 Task: Assign in the project BrightTech the issue 'Develop a new tool for automated testing of mobile application memory consumption and optimization' to the sprint 'Code Crusaders'. Assign in the project BrightTech the issue 'Upgrade the website performance and speed mechanisms of a web application to improve website loading time and user experience' to the sprint 'Code Crusaders'. Assign in the project BrightTech the issue 'Create a new online platform for online photography courses with advanced photography tools and community features' to the sprint 'Code Crusaders'. Assign in the project BrightTech the issue 'Implement a new cloud-based supply chain management system for a company with advanced supply chain planning and optimization features' to the sprint 'Code Crusaders'
Action: Mouse moved to (236, 65)
Screenshot: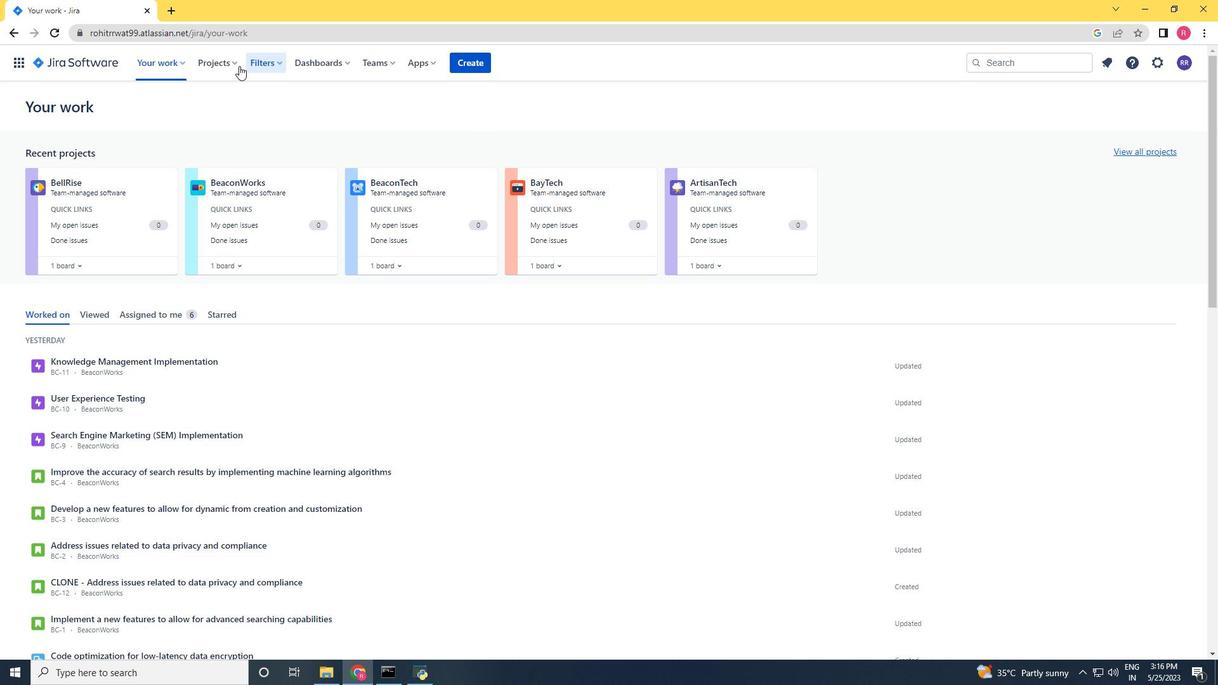 
Action: Mouse pressed left at (236, 65)
Screenshot: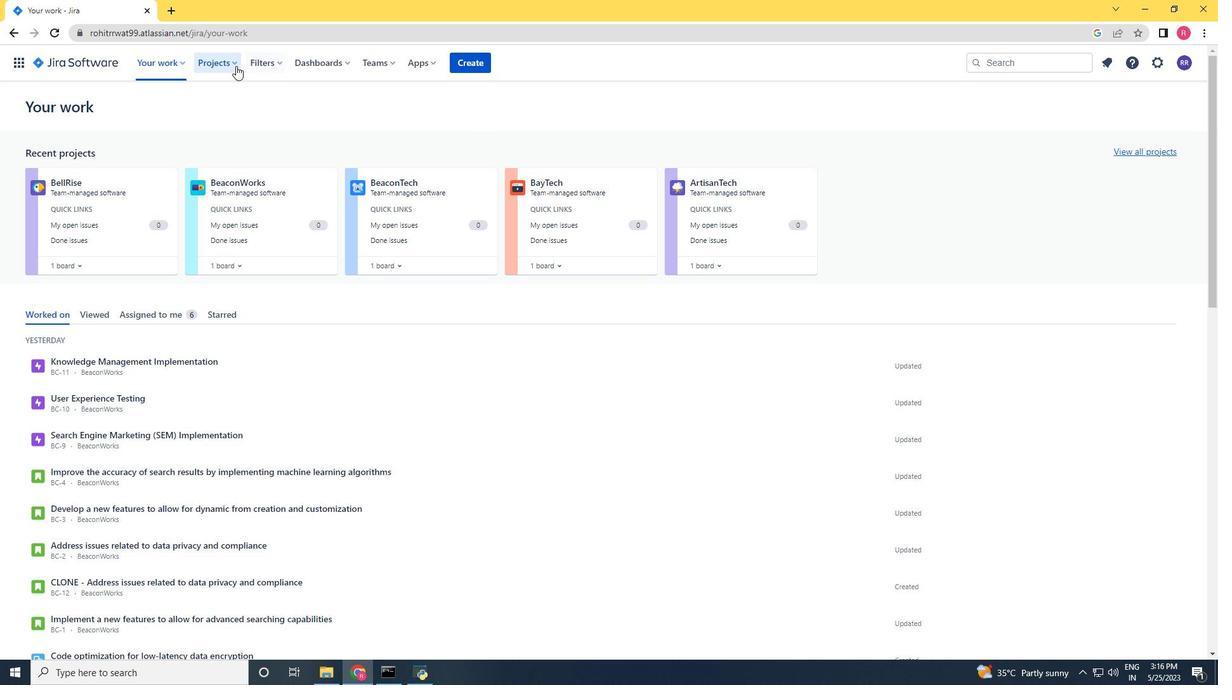 
Action: Mouse moved to (243, 110)
Screenshot: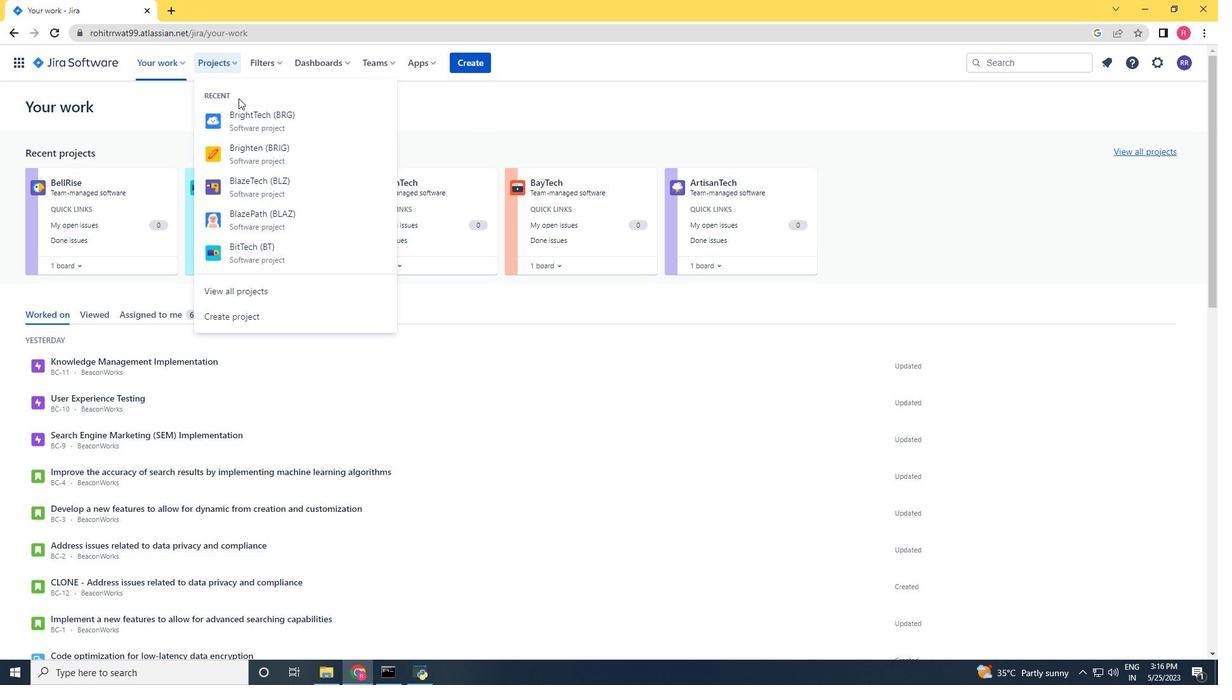 
Action: Mouse pressed left at (243, 110)
Screenshot: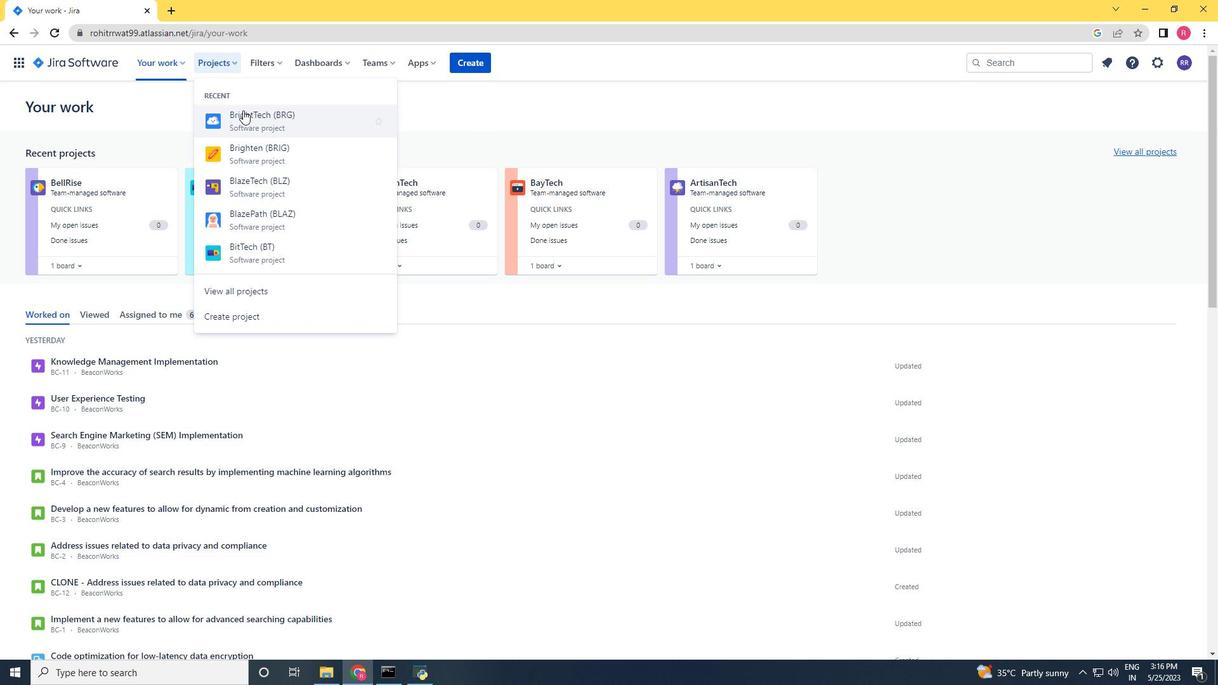 
Action: Mouse moved to (76, 193)
Screenshot: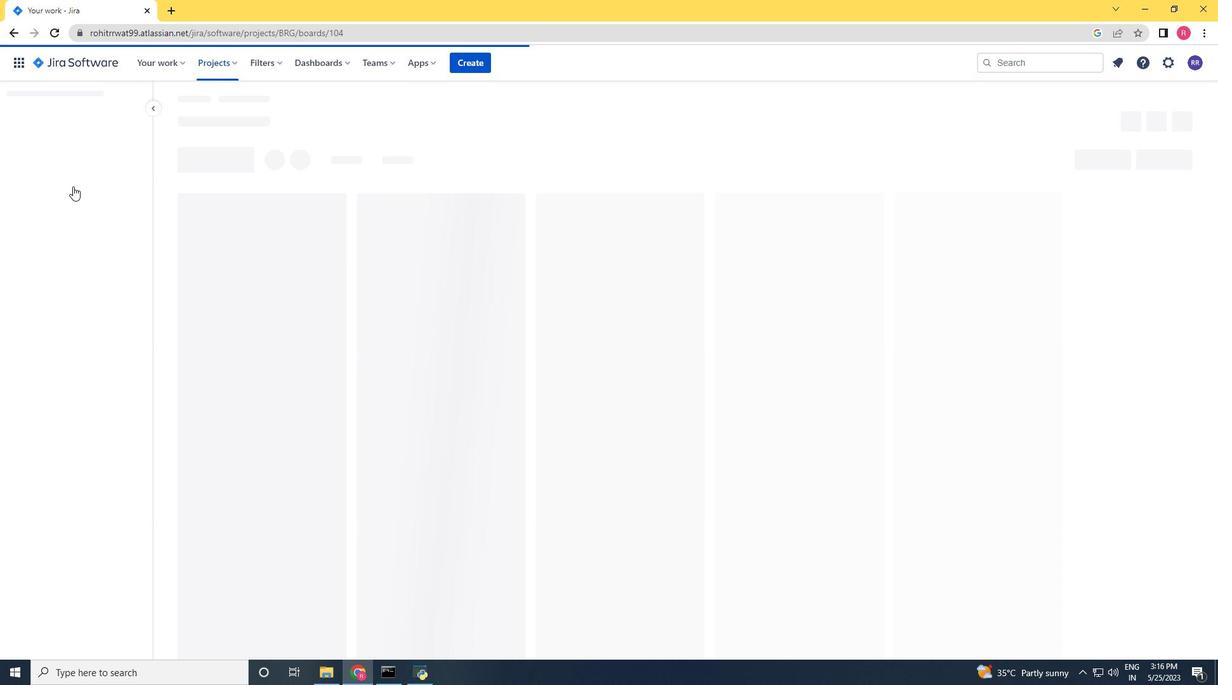
Action: Mouse pressed left at (76, 193)
Screenshot: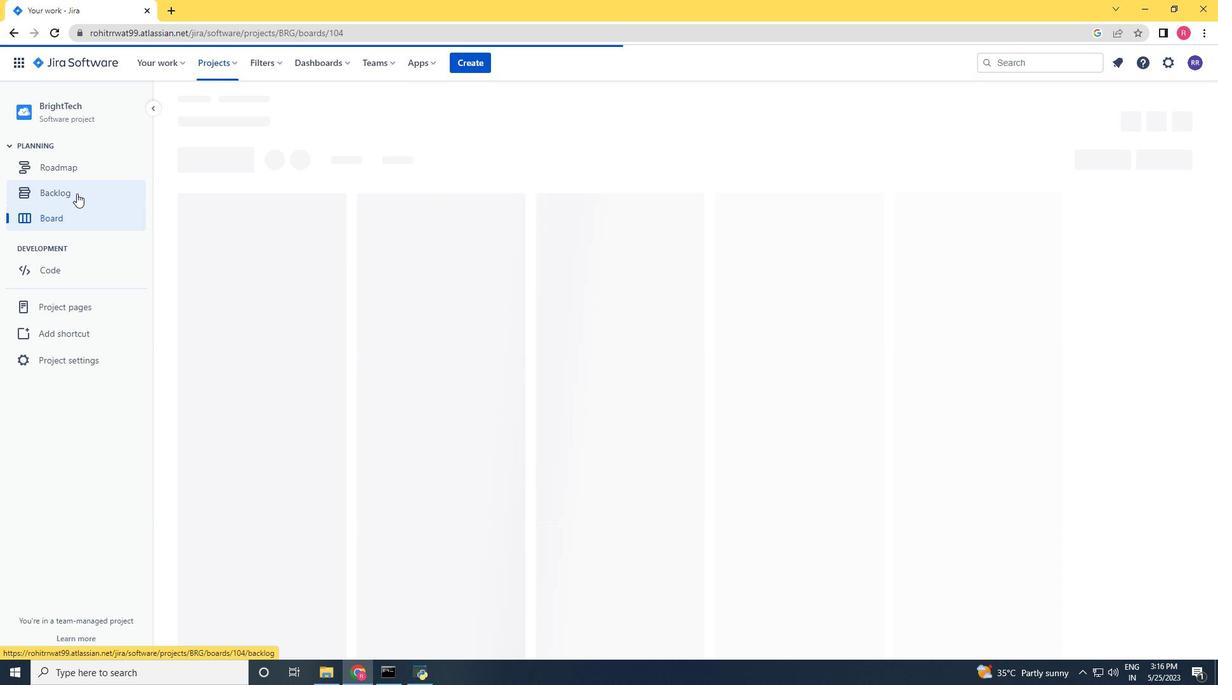 
Action: Mouse moved to (1155, 335)
Screenshot: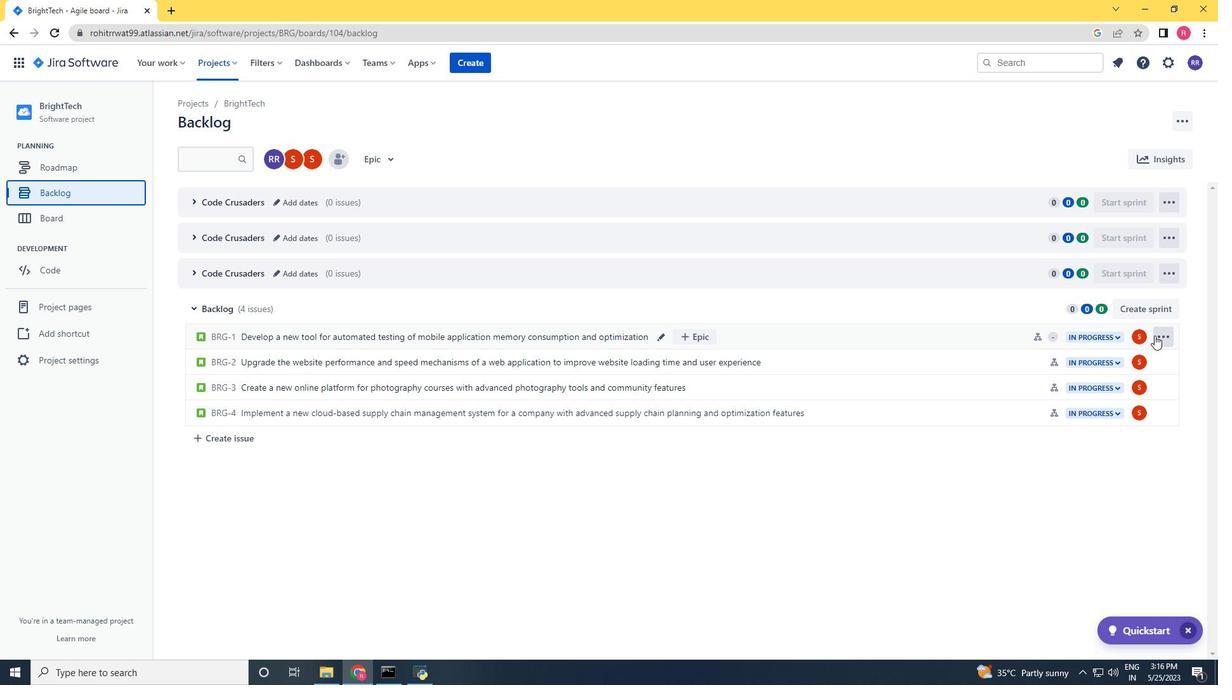 
Action: Mouse pressed left at (1155, 335)
Screenshot: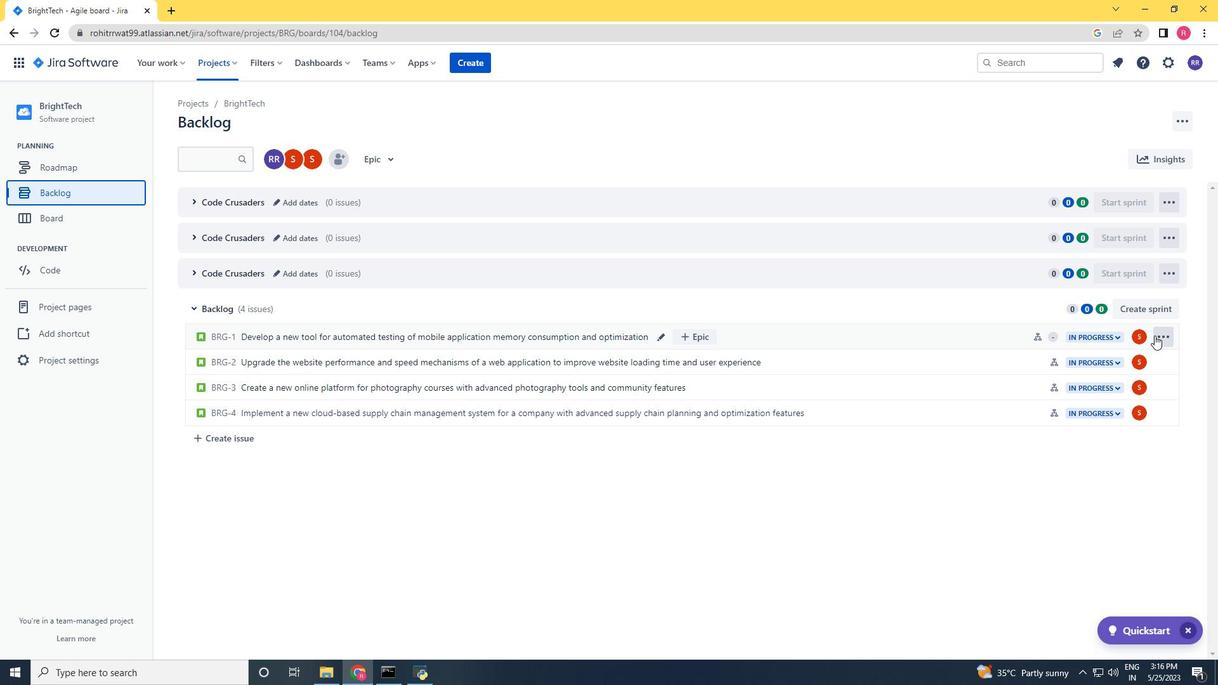 
Action: Mouse moved to (1132, 476)
Screenshot: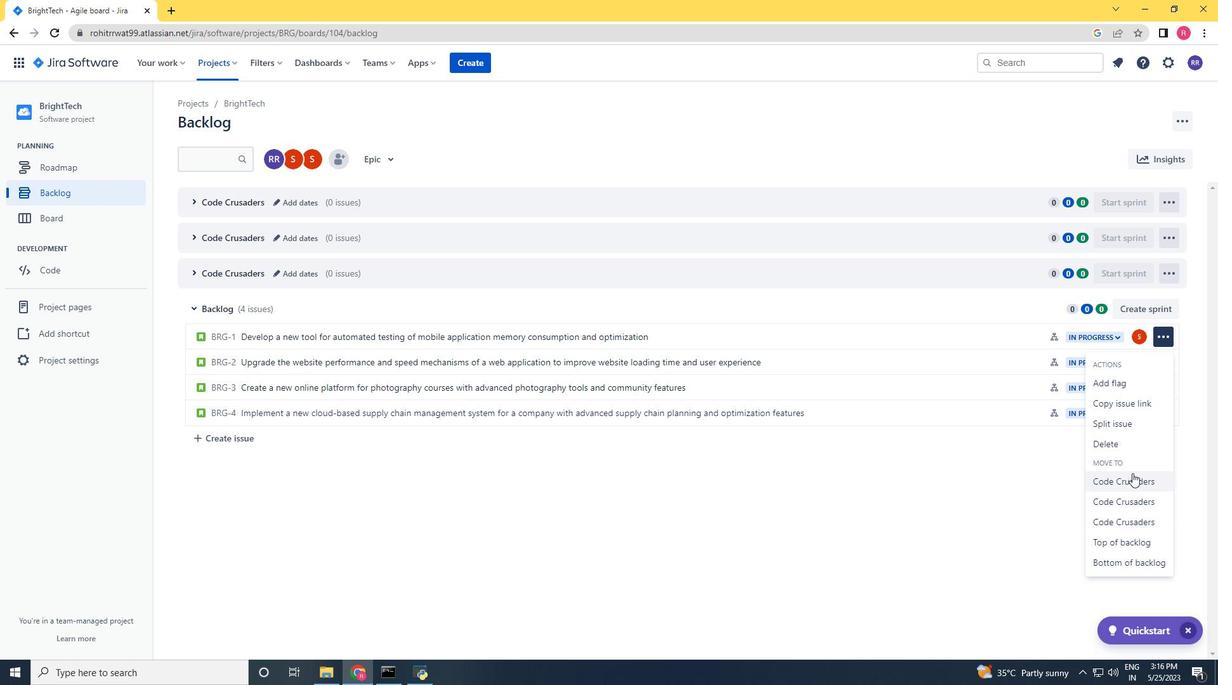 
Action: Mouse pressed left at (1132, 476)
Screenshot: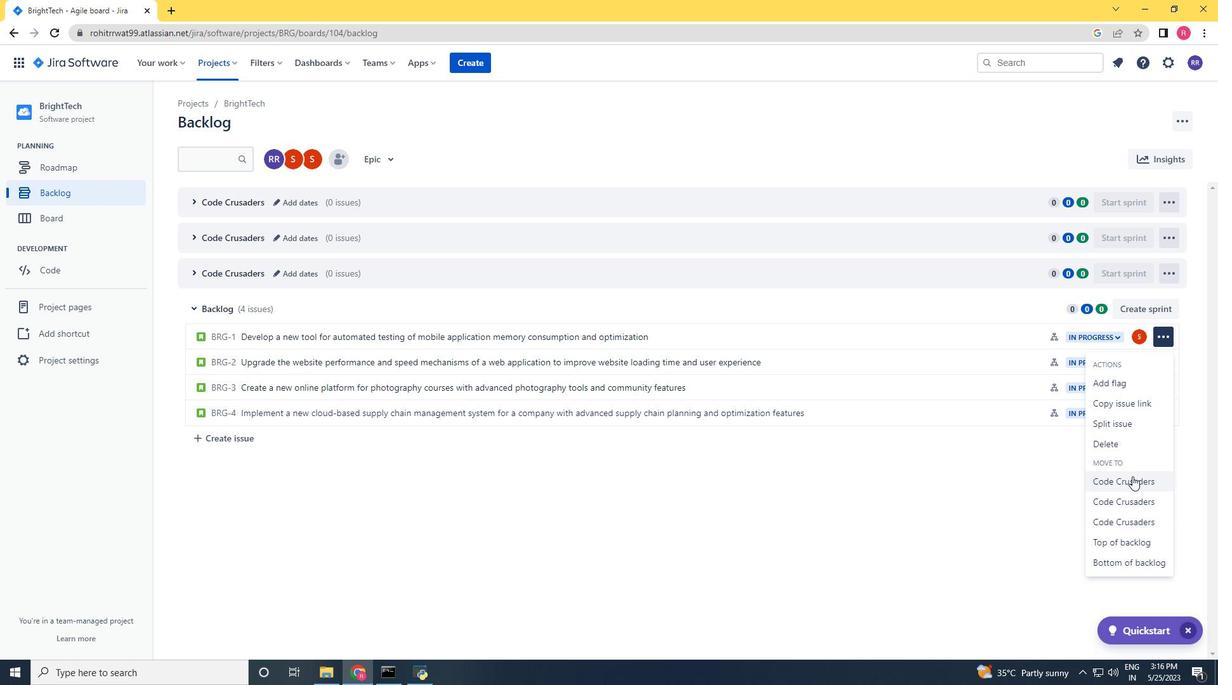 
Action: Mouse moved to (1160, 332)
Screenshot: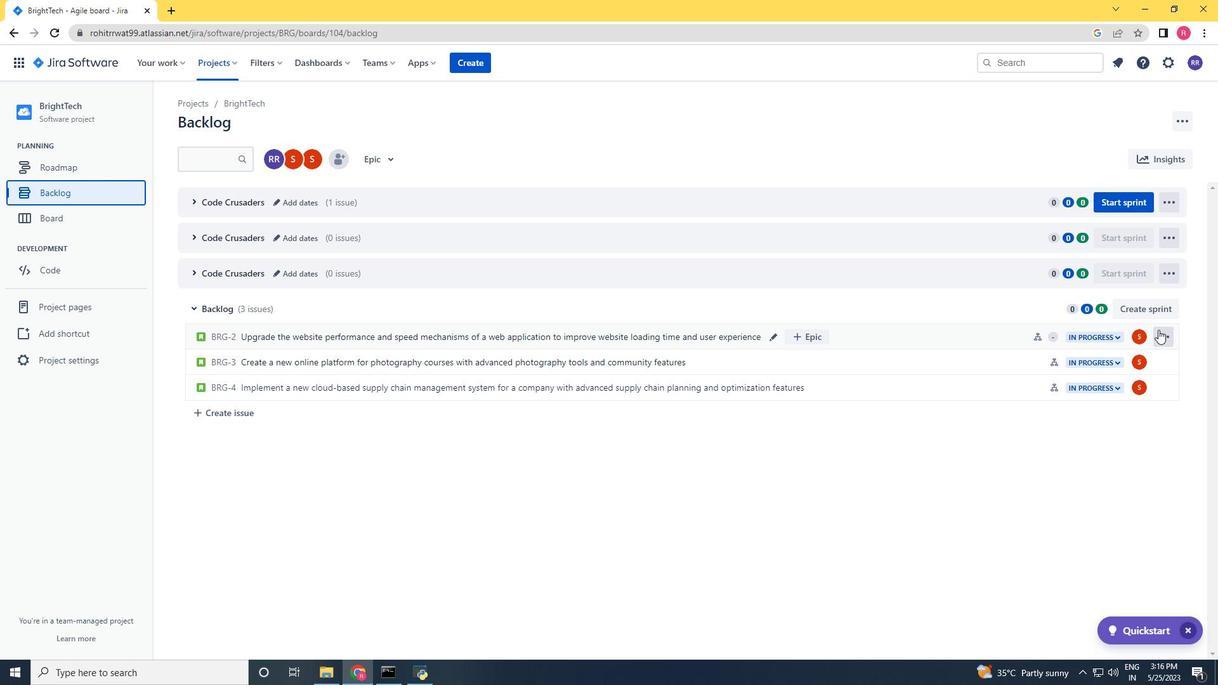
Action: Mouse pressed left at (1160, 332)
Screenshot: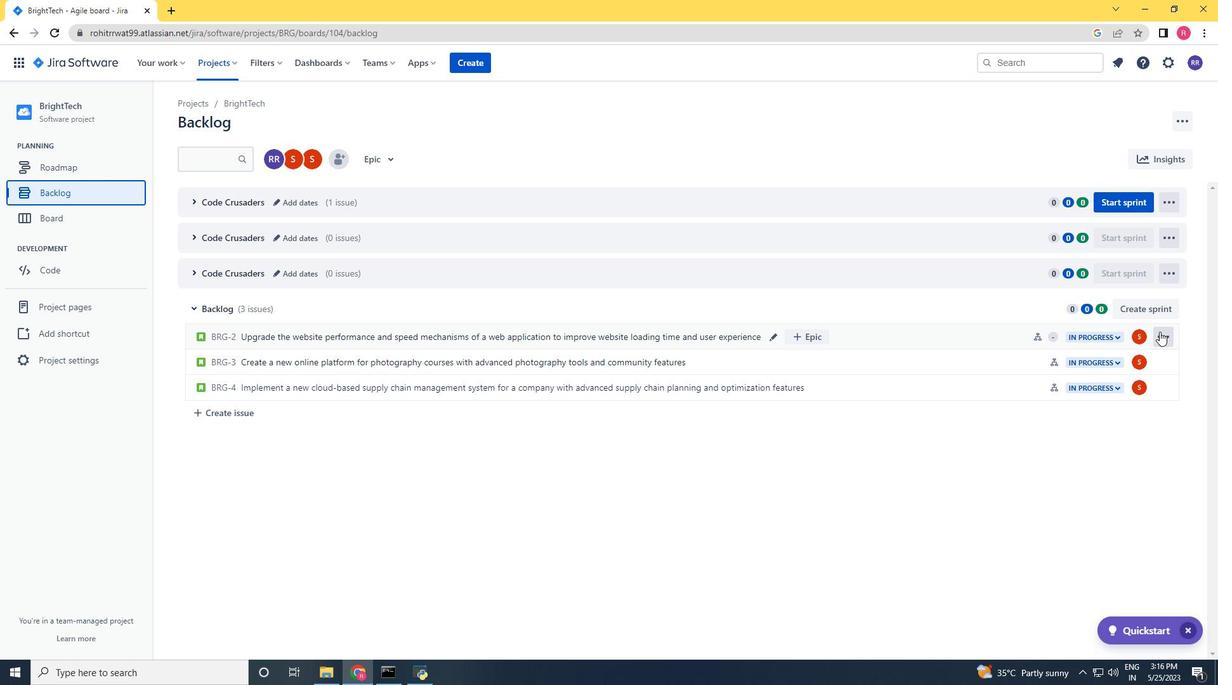 
Action: Mouse moved to (189, 201)
Screenshot: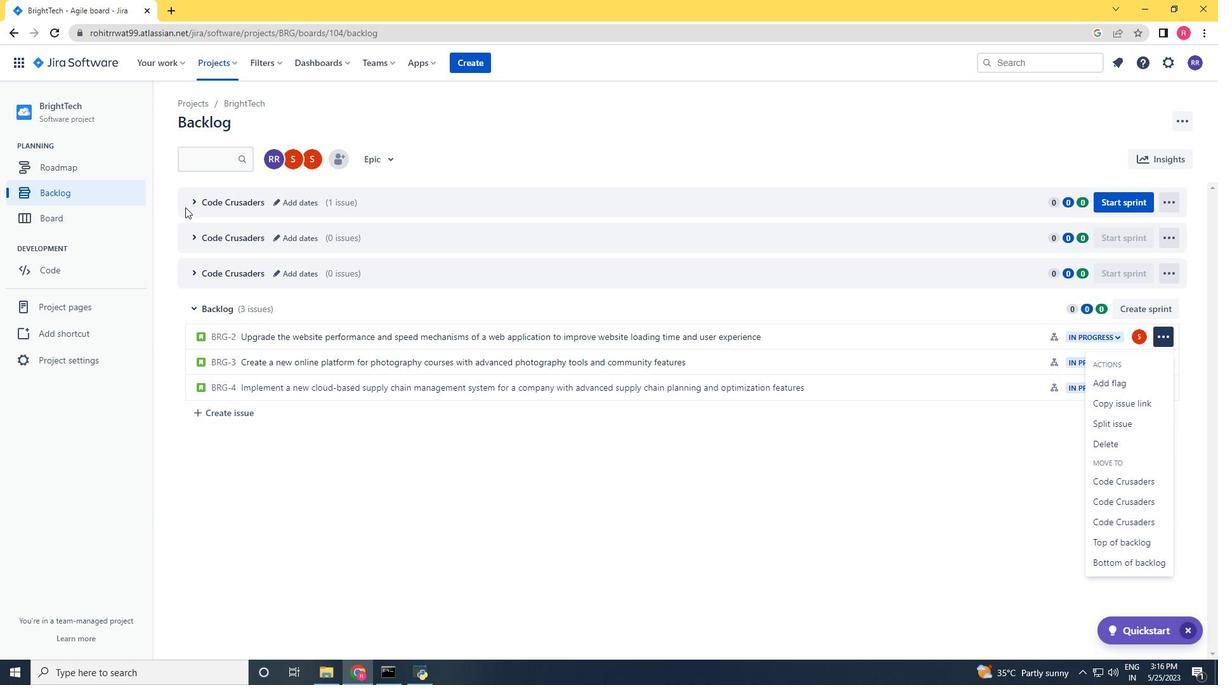 
Action: Mouse pressed left at (189, 201)
Screenshot: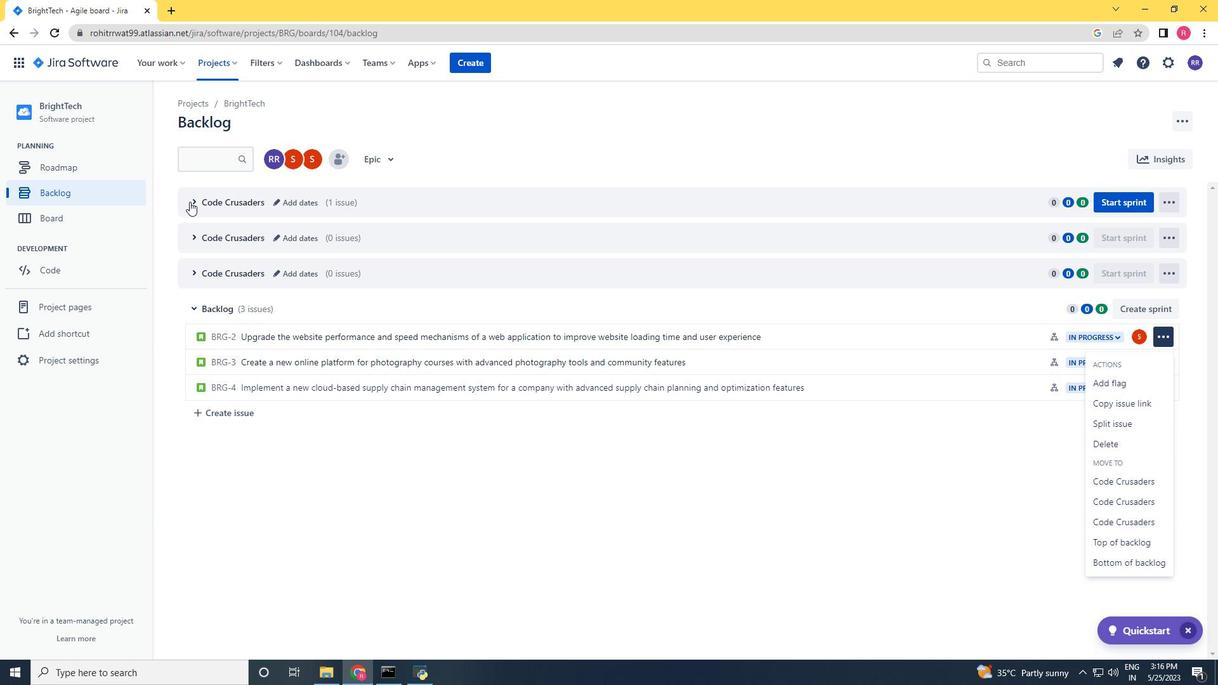 
Action: Mouse moved to (1159, 422)
Screenshot: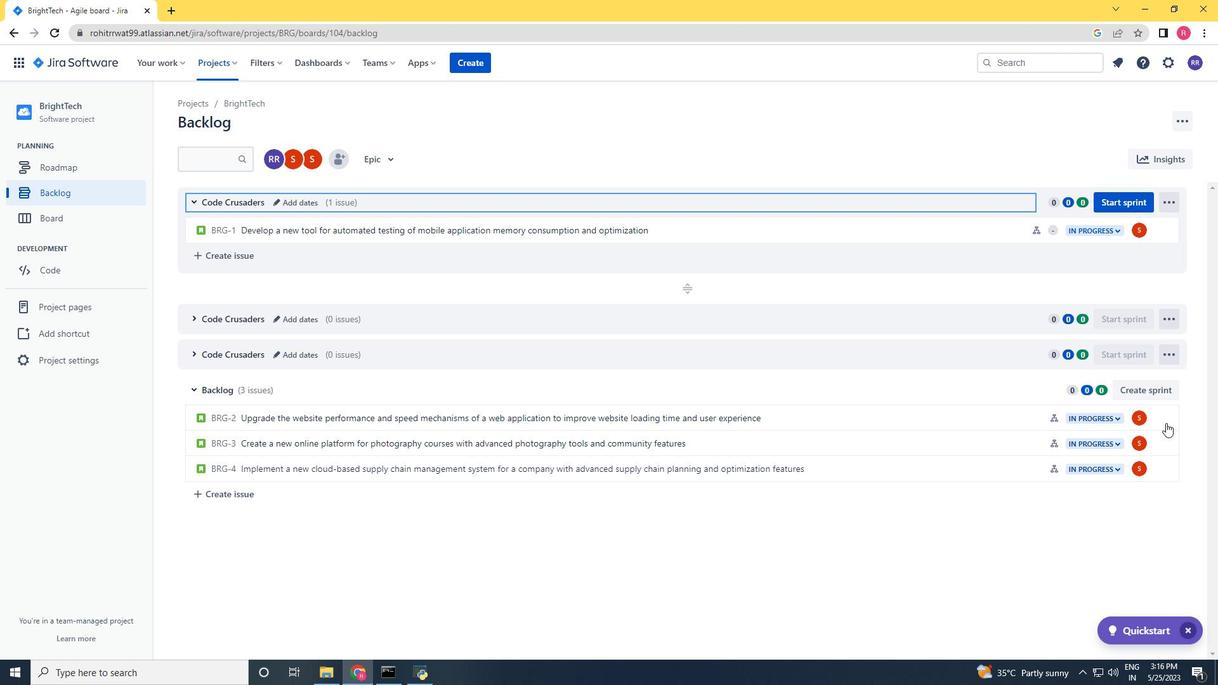 
Action: Mouse pressed left at (1159, 422)
Screenshot: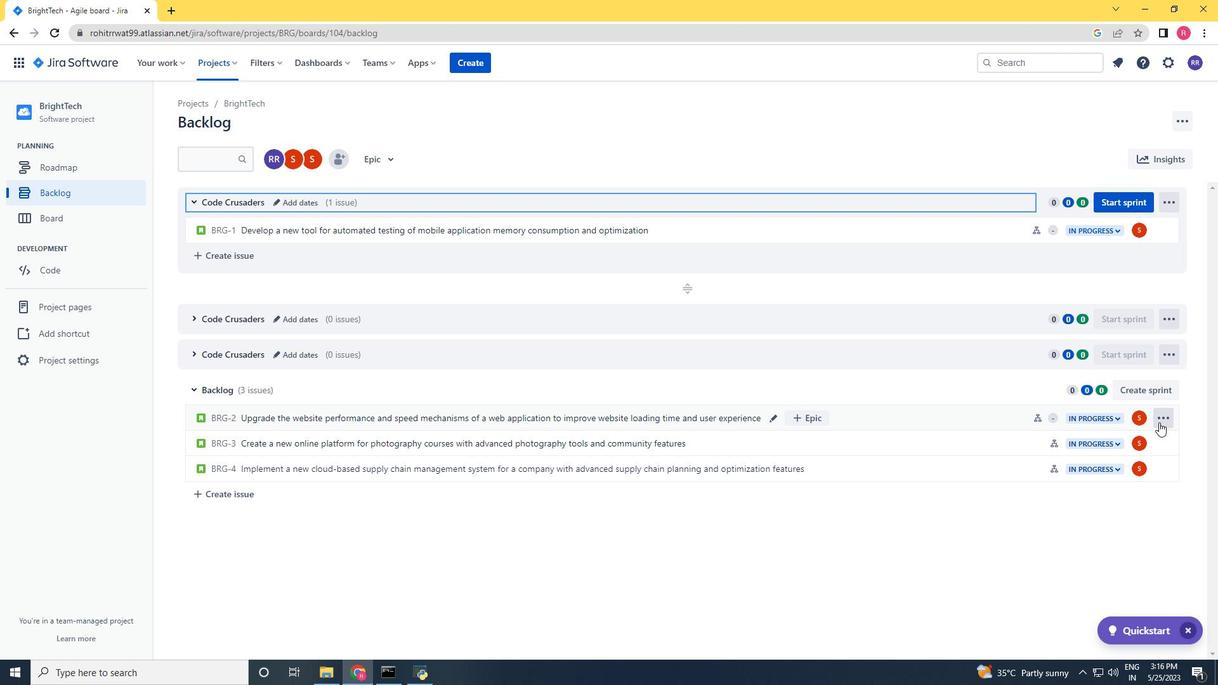 
Action: Mouse moved to (1134, 328)
Screenshot: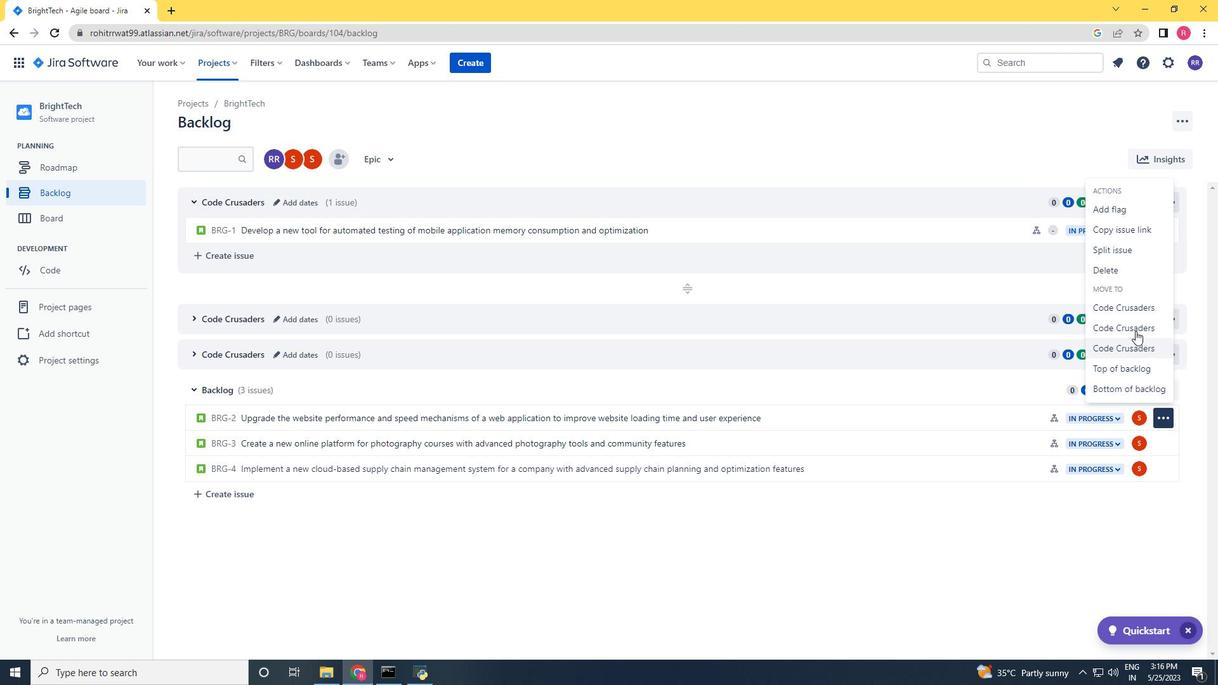 
Action: Mouse pressed left at (1134, 328)
Screenshot: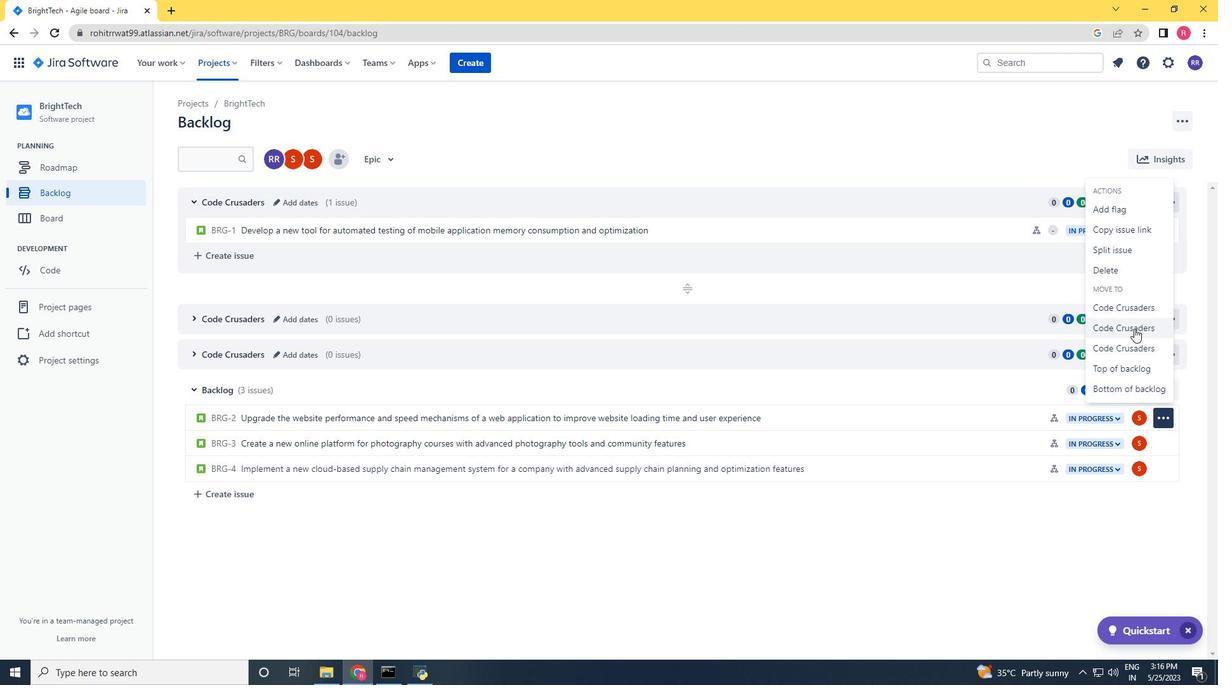 
Action: Mouse moved to (190, 316)
Screenshot: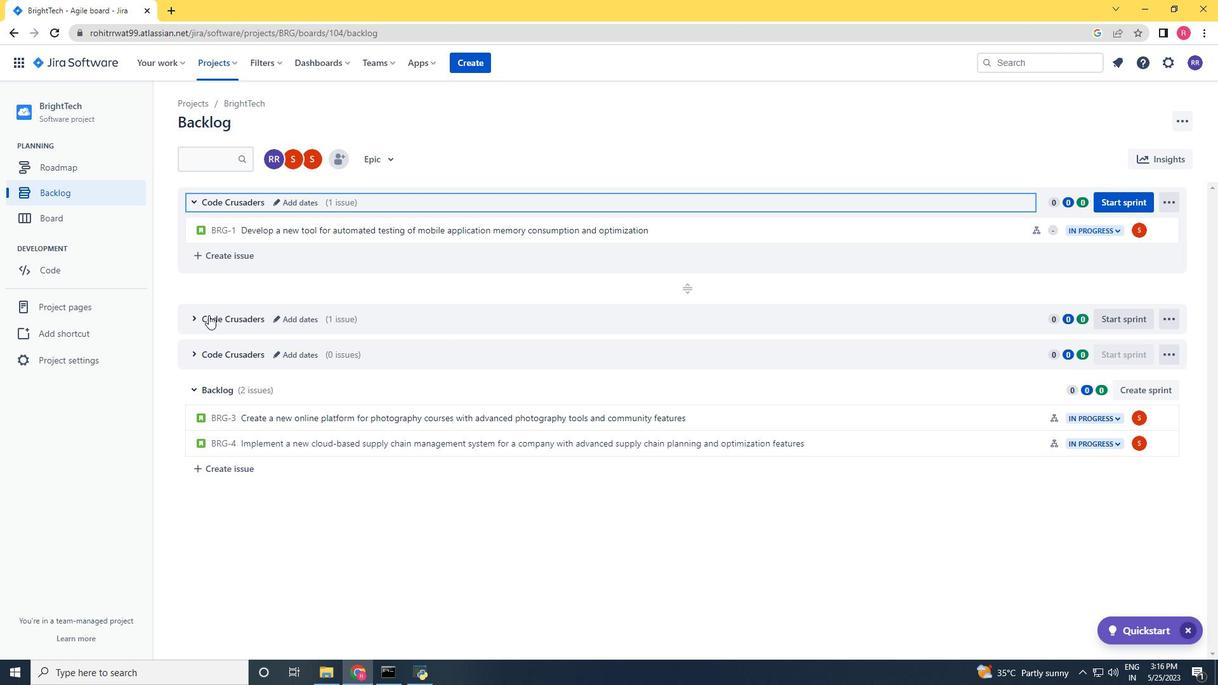 
Action: Mouse pressed left at (190, 316)
Screenshot: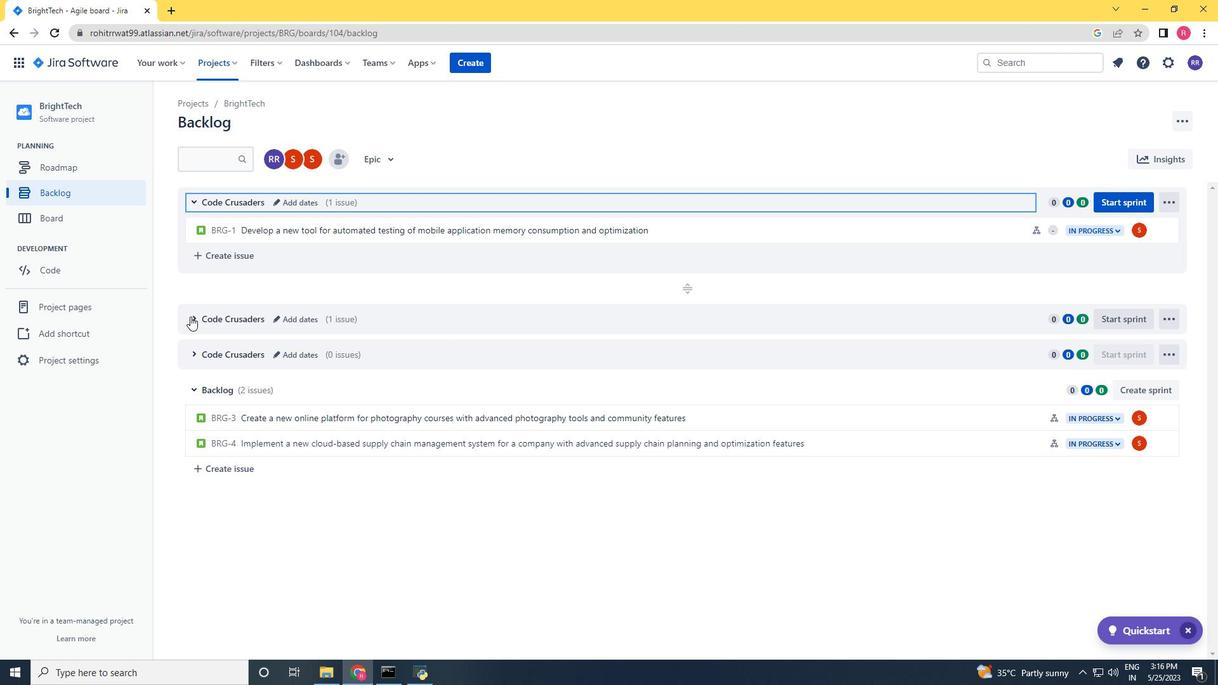 
Action: Mouse moved to (1157, 505)
Screenshot: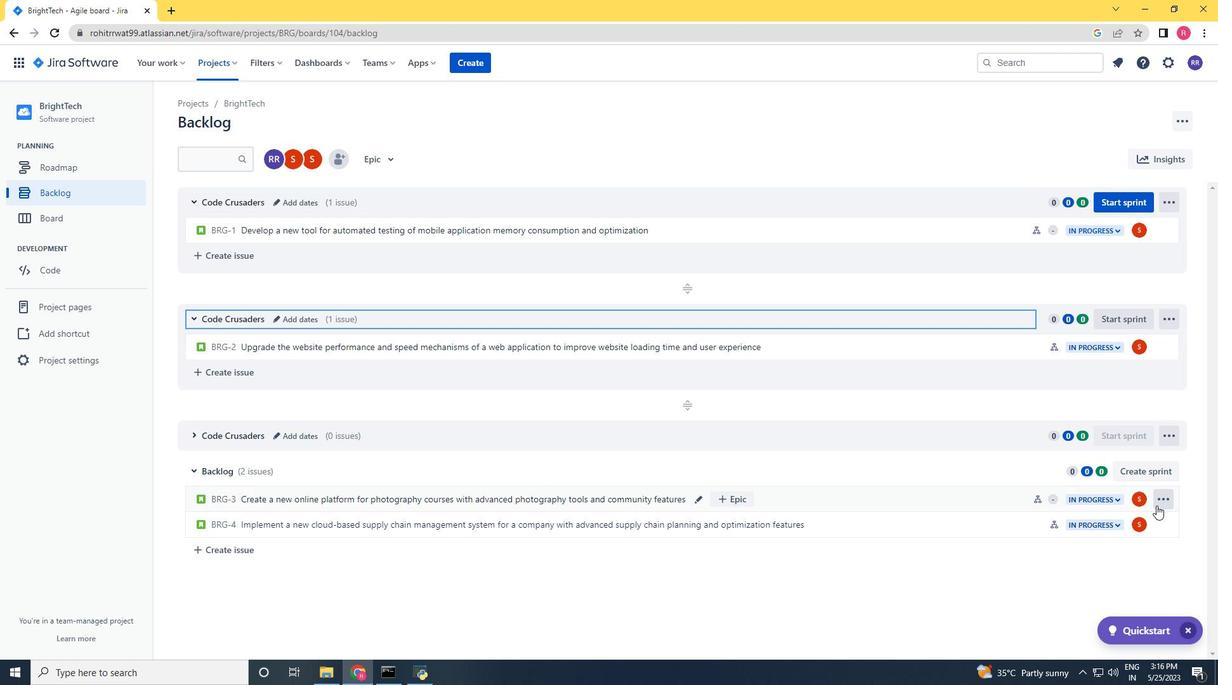 
Action: Mouse pressed left at (1157, 505)
Screenshot: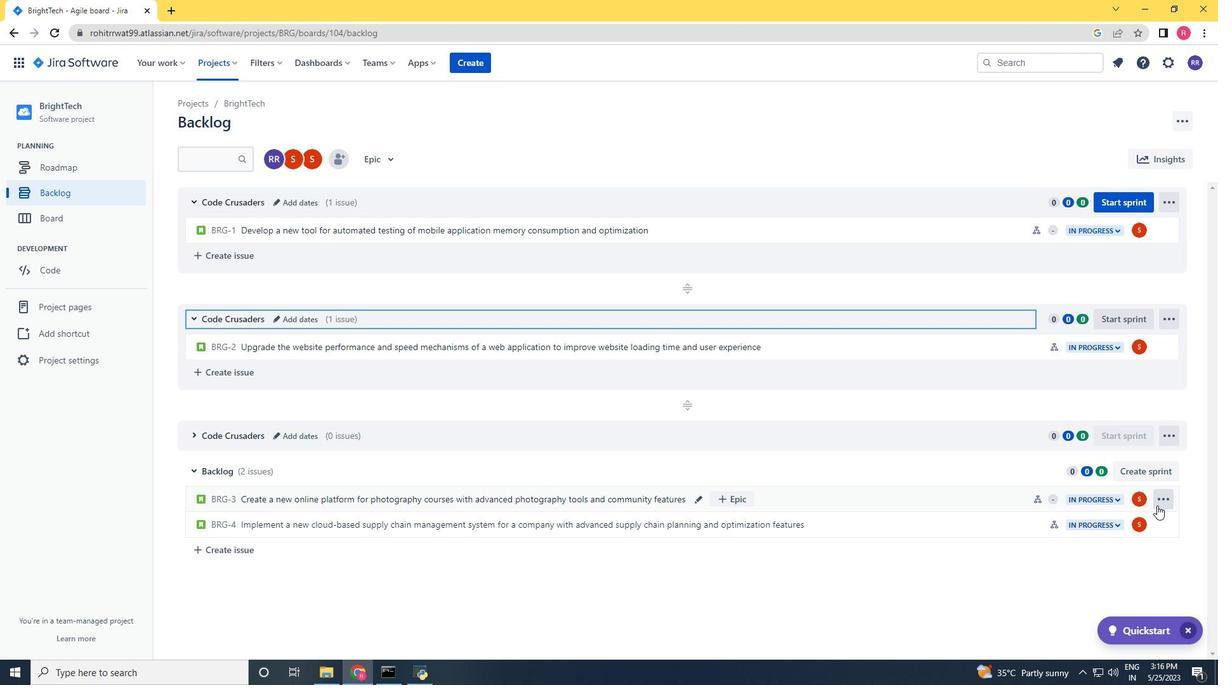 
Action: Mouse moved to (1145, 428)
Screenshot: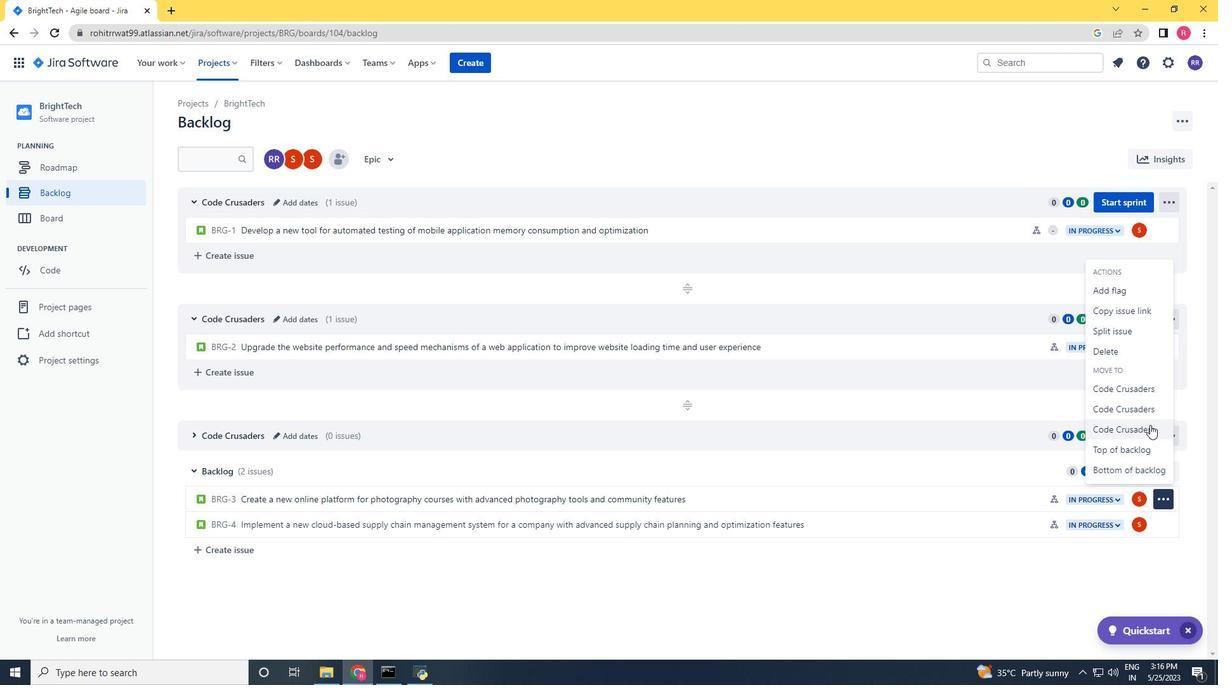 
Action: Mouse pressed left at (1145, 428)
Screenshot: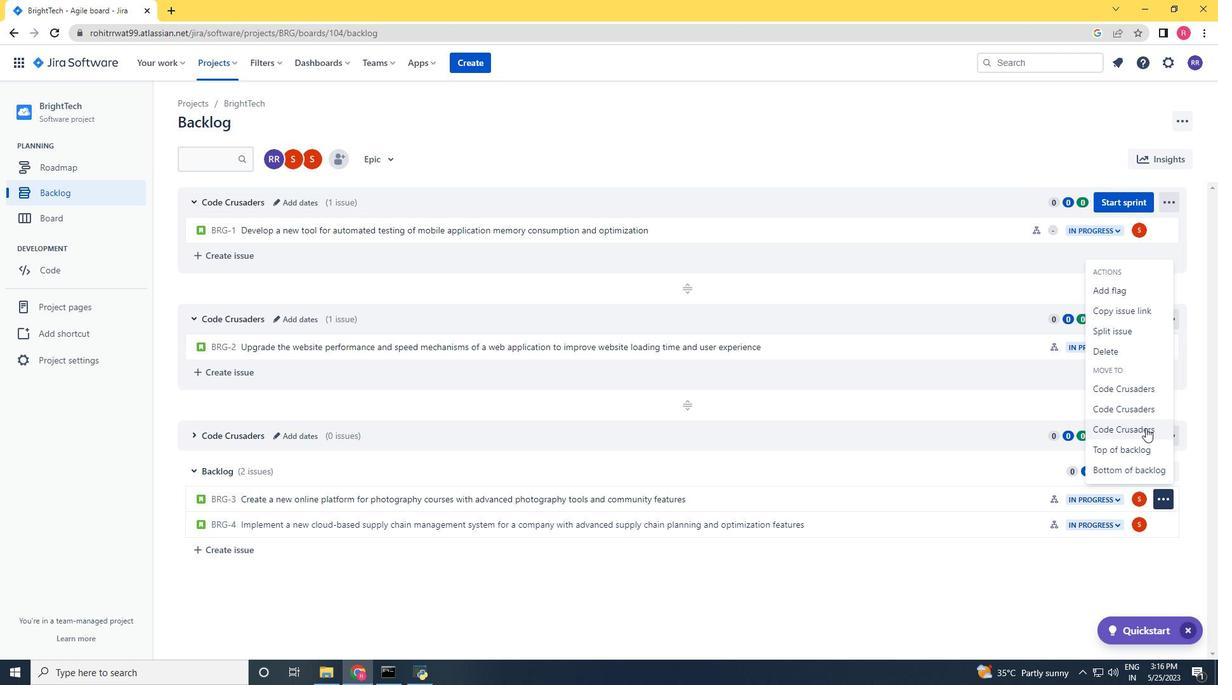 
Action: Mouse moved to (194, 433)
Screenshot: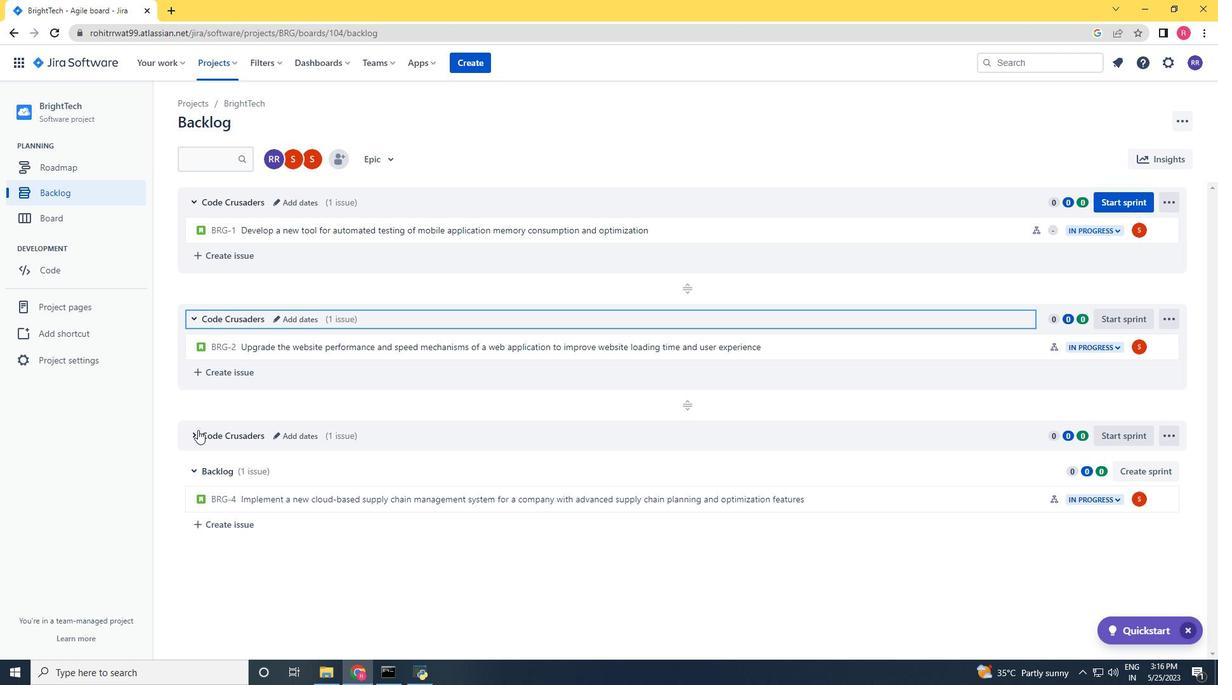 
Action: Mouse pressed left at (194, 433)
Screenshot: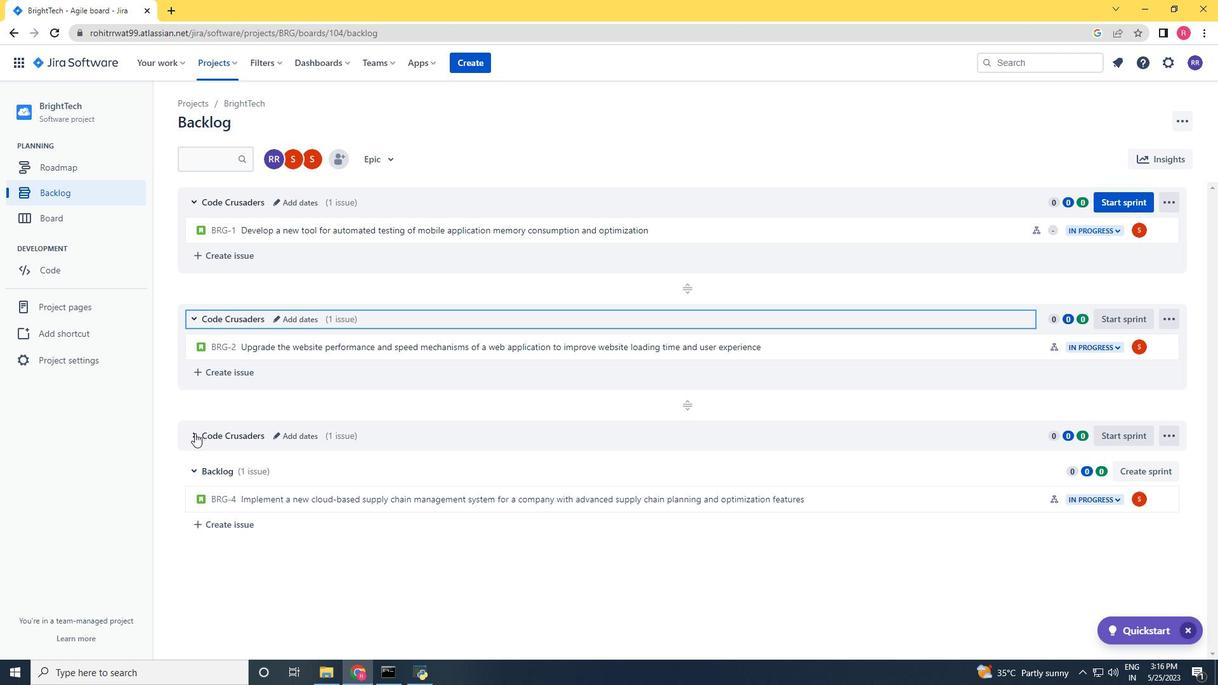
Action: Mouse moved to (530, 447)
Screenshot: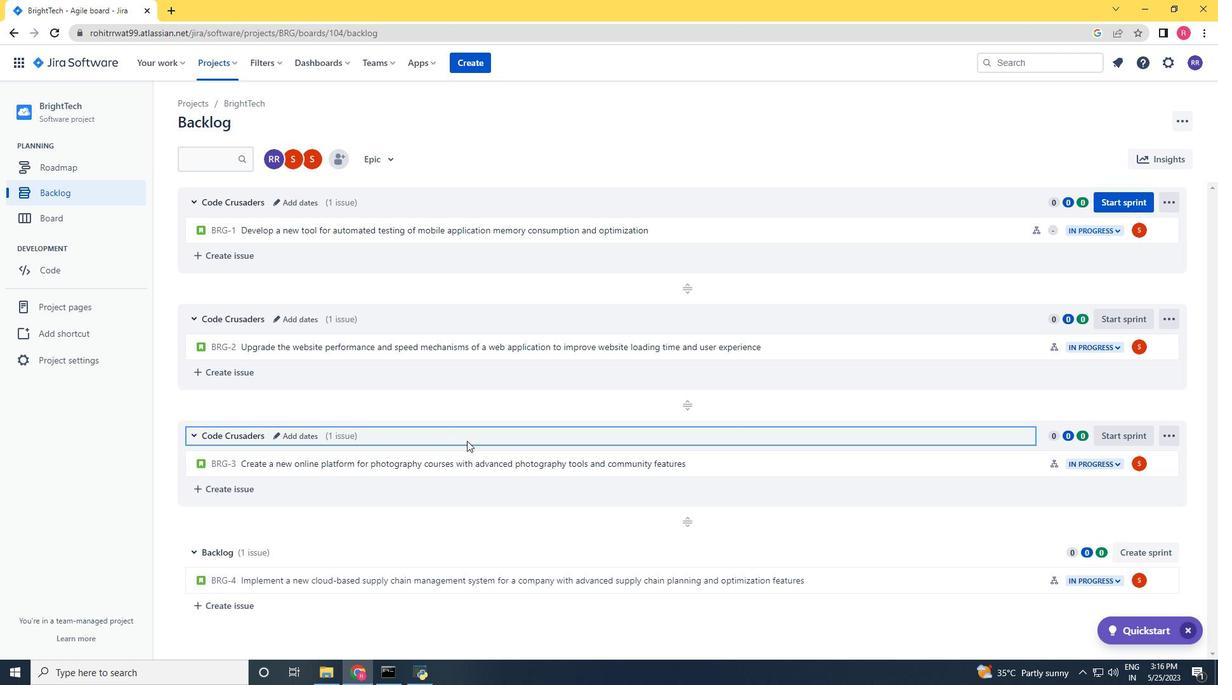 
Action: Mouse scrolled (530, 447) with delta (0, 0)
Screenshot: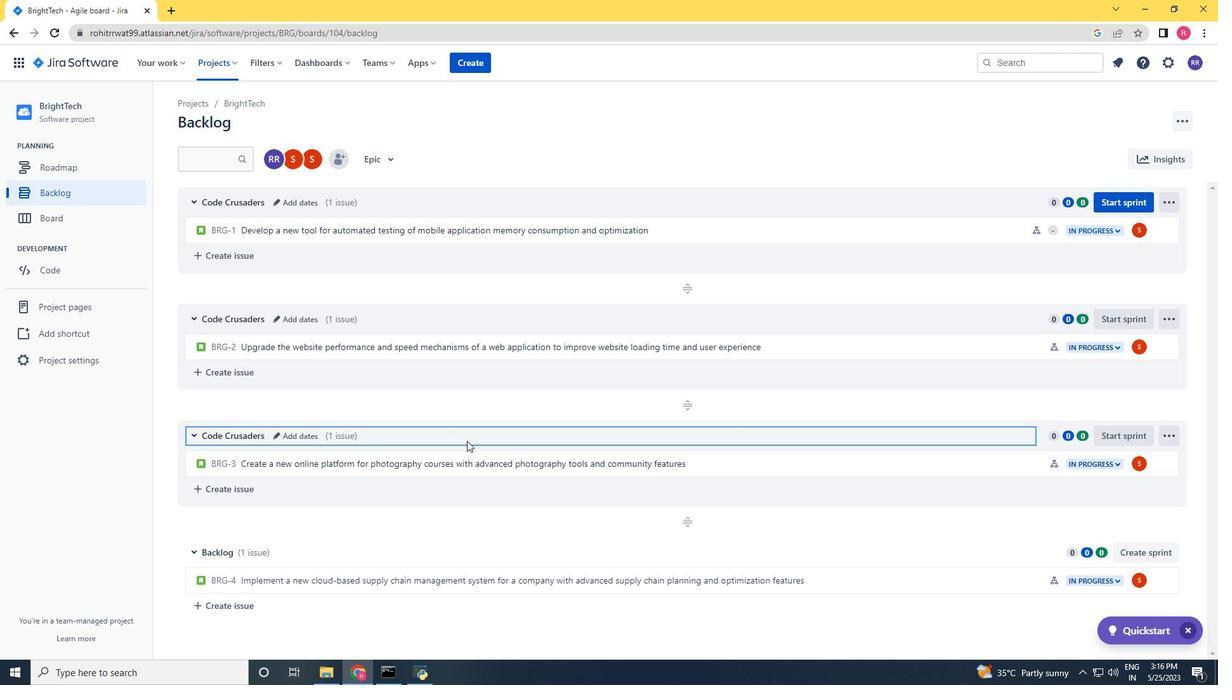 
Action: Mouse moved to (538, 451)
Screenshot: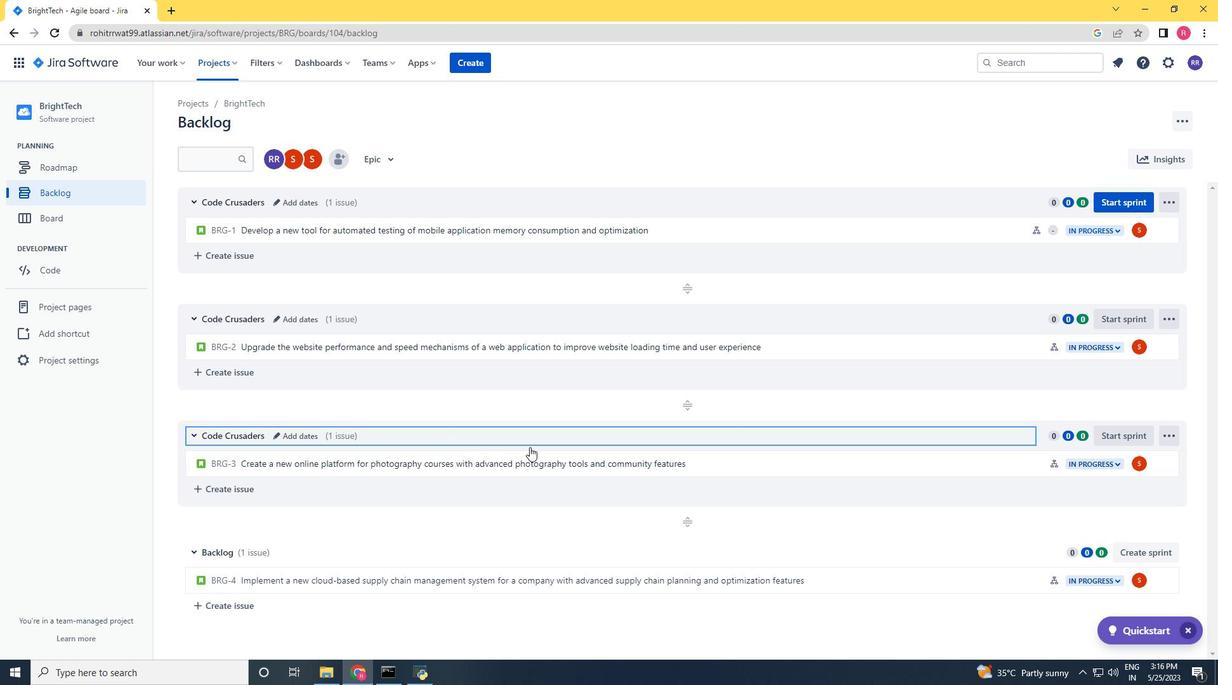 
Action: Mouse scrolled (538, 450) with delta (0, 0)
Screenshot: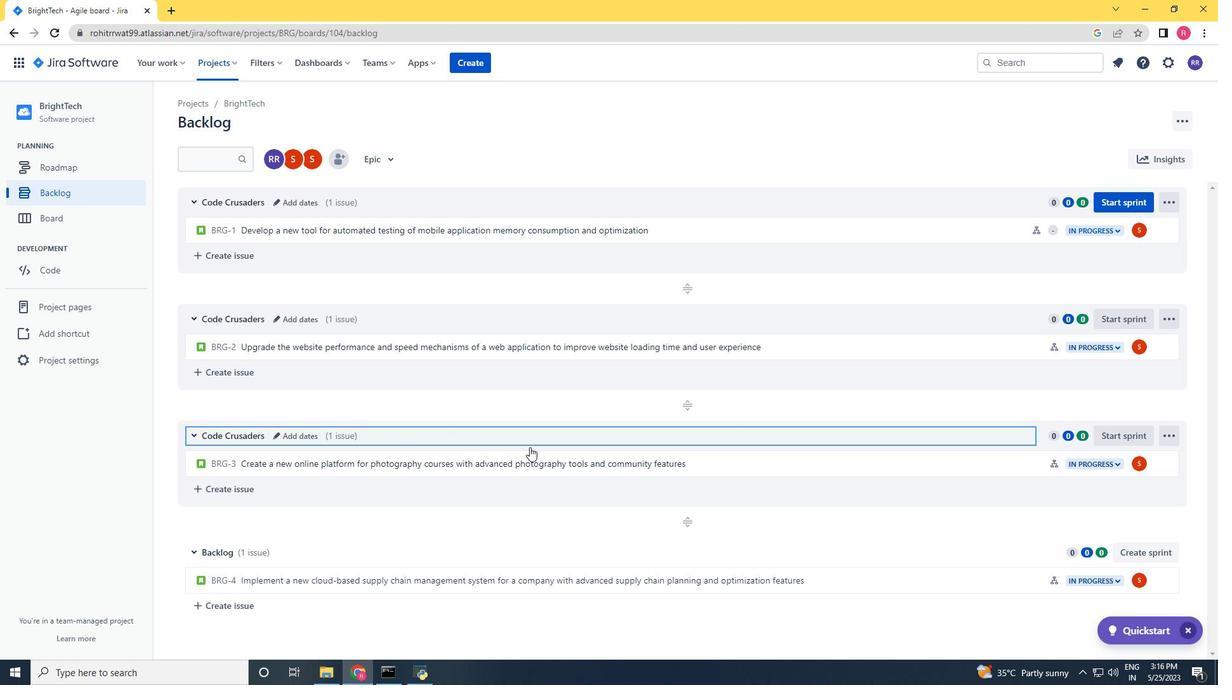 
Action: Mouse moved to (547, 454)
Screenshot: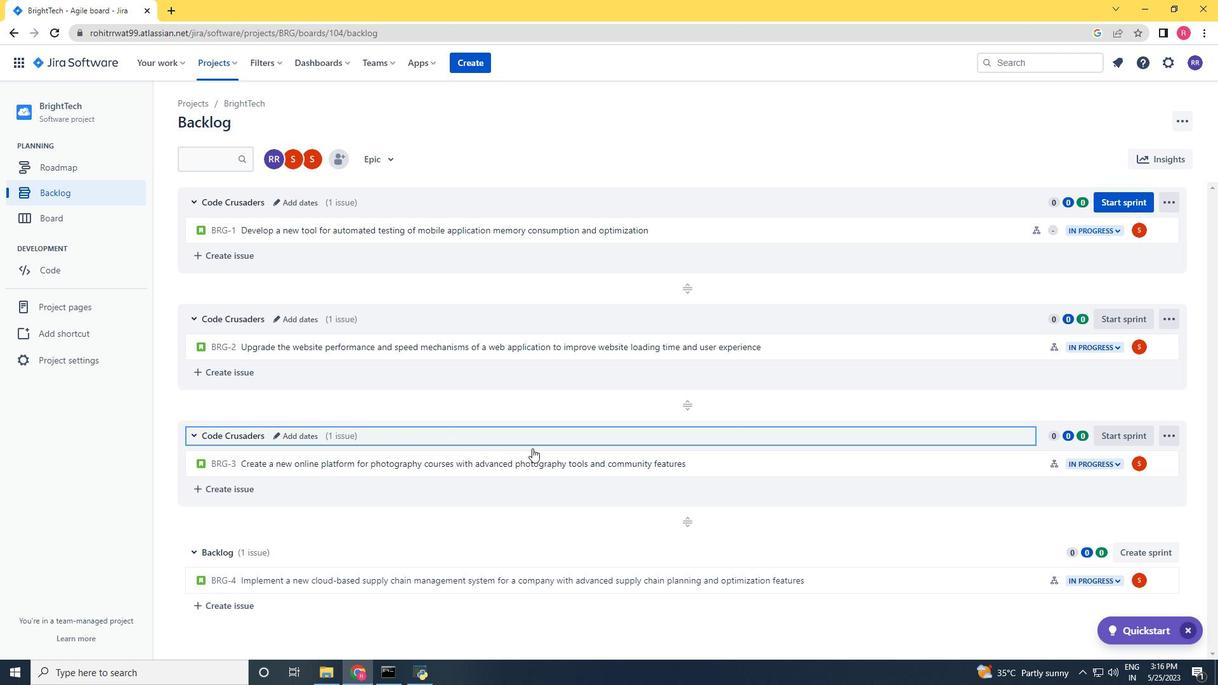 
Action: Mouse scrolled (547, 453) with delta (0, 0)
Screenshot: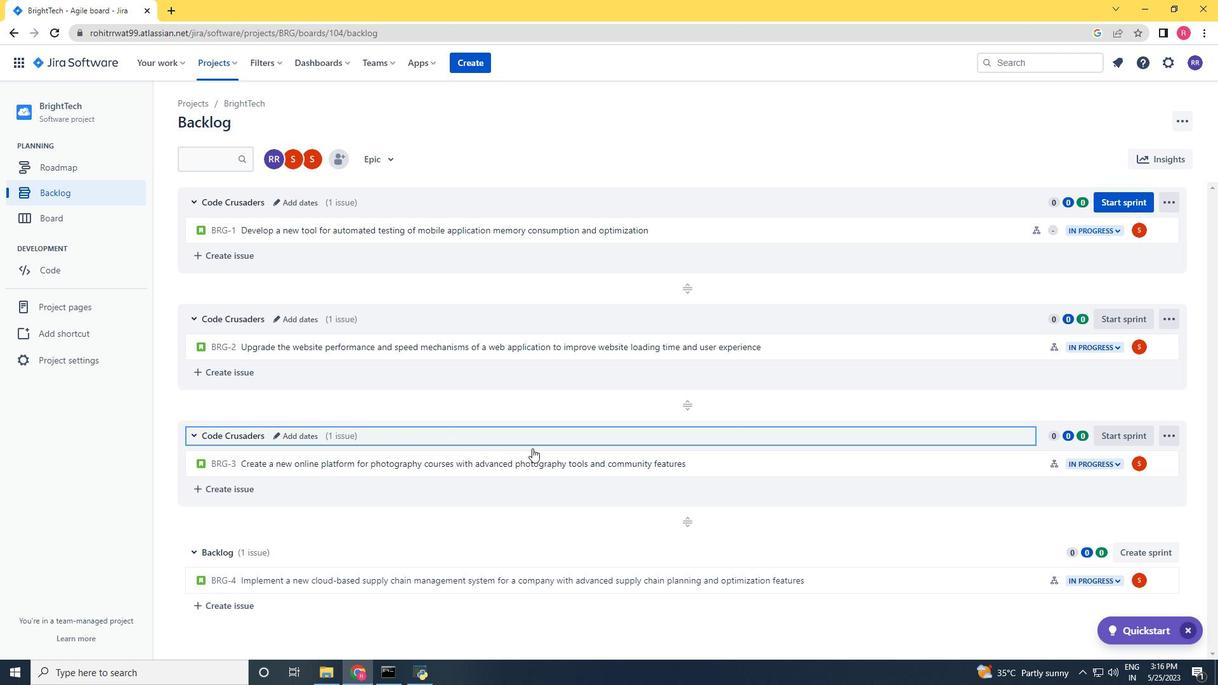 
Action: Mouse moved to (565, 461)
Screenshot: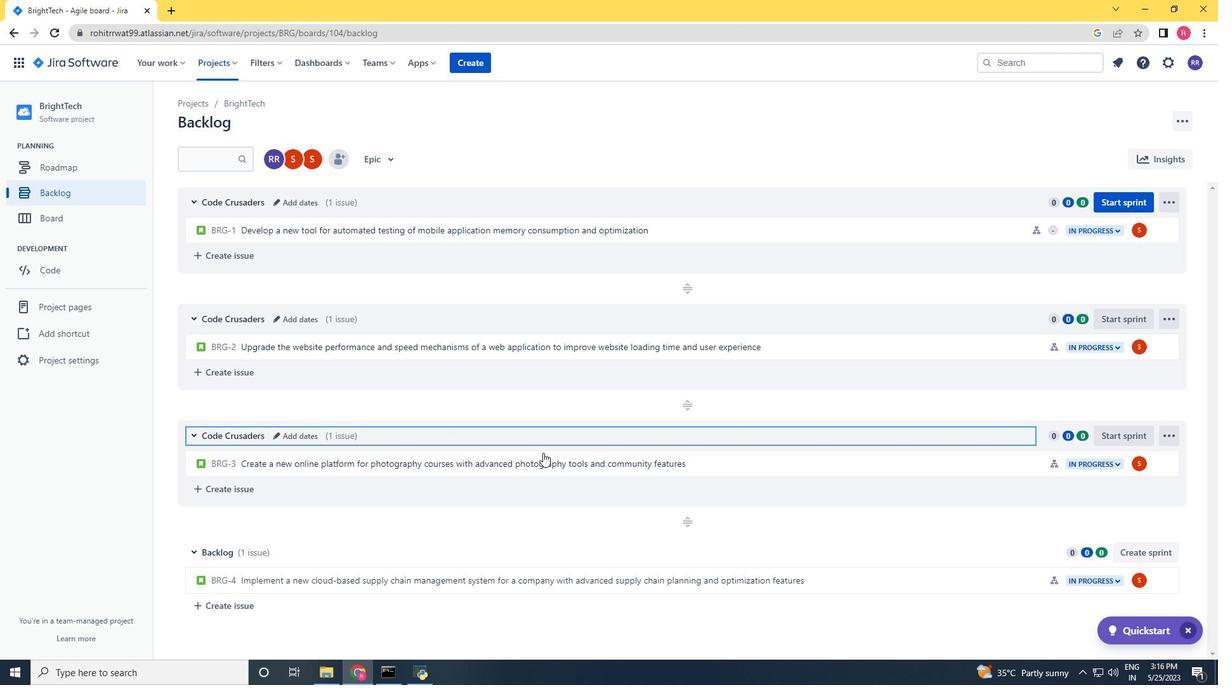 
Action: Mouse scrolled (565, 460) with delta (0, 0)
Screenshot: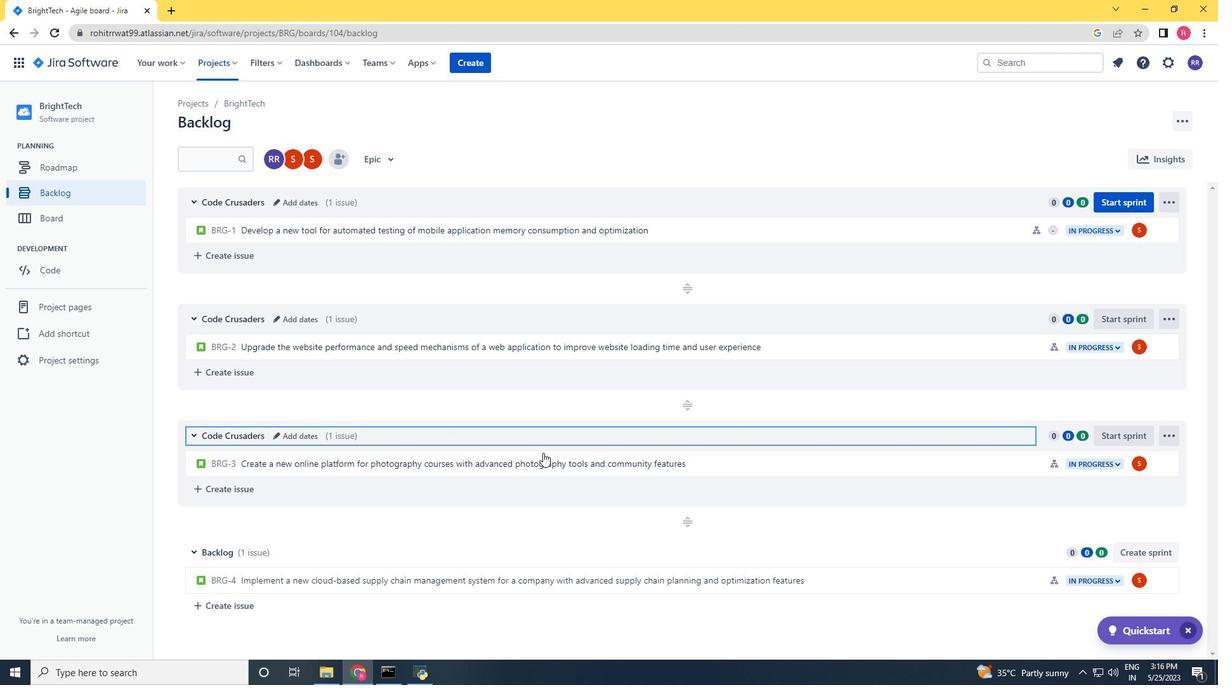 
Action: Mouse moved to (1166, 584)
Screenshot: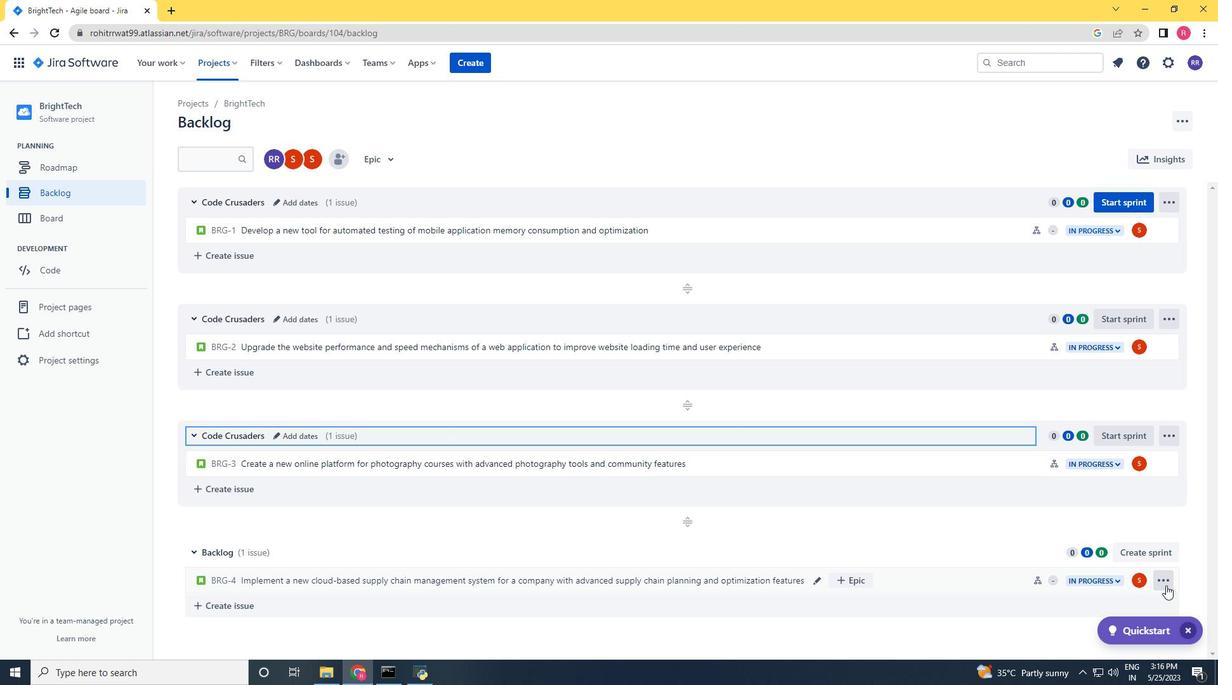 
Action: Mouse pressed left at (1166, 584)
Screenshot: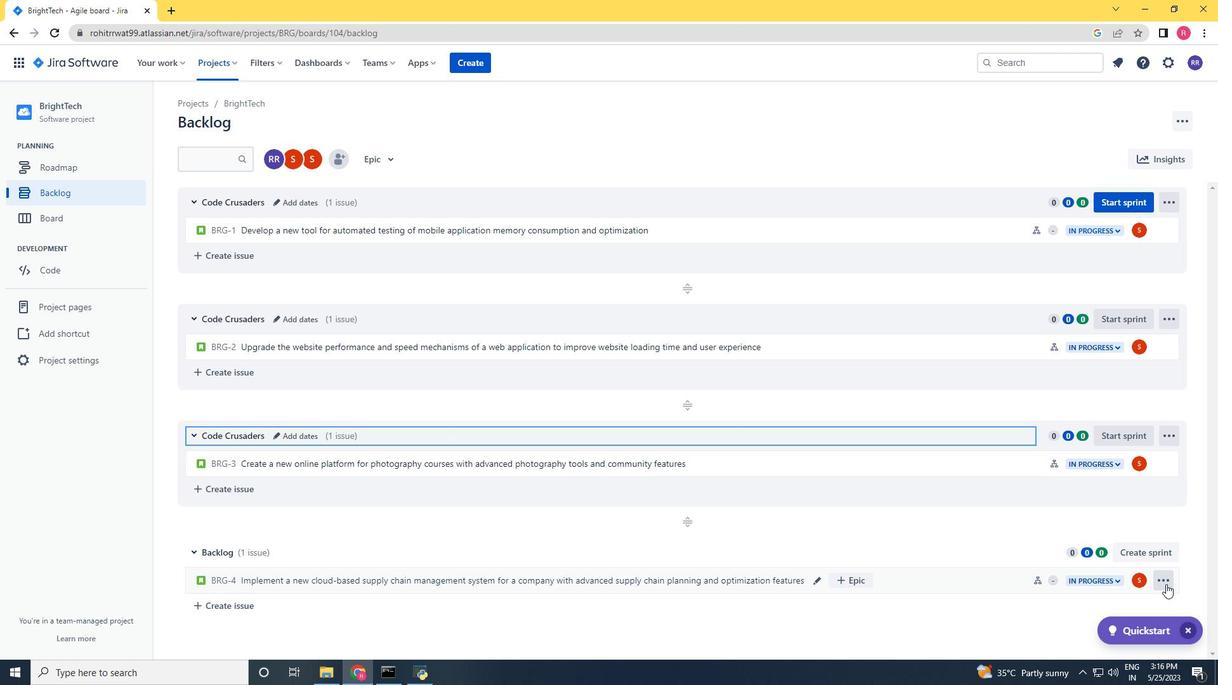 
Action: Mouse moved to (1130, 515)
Screenshot: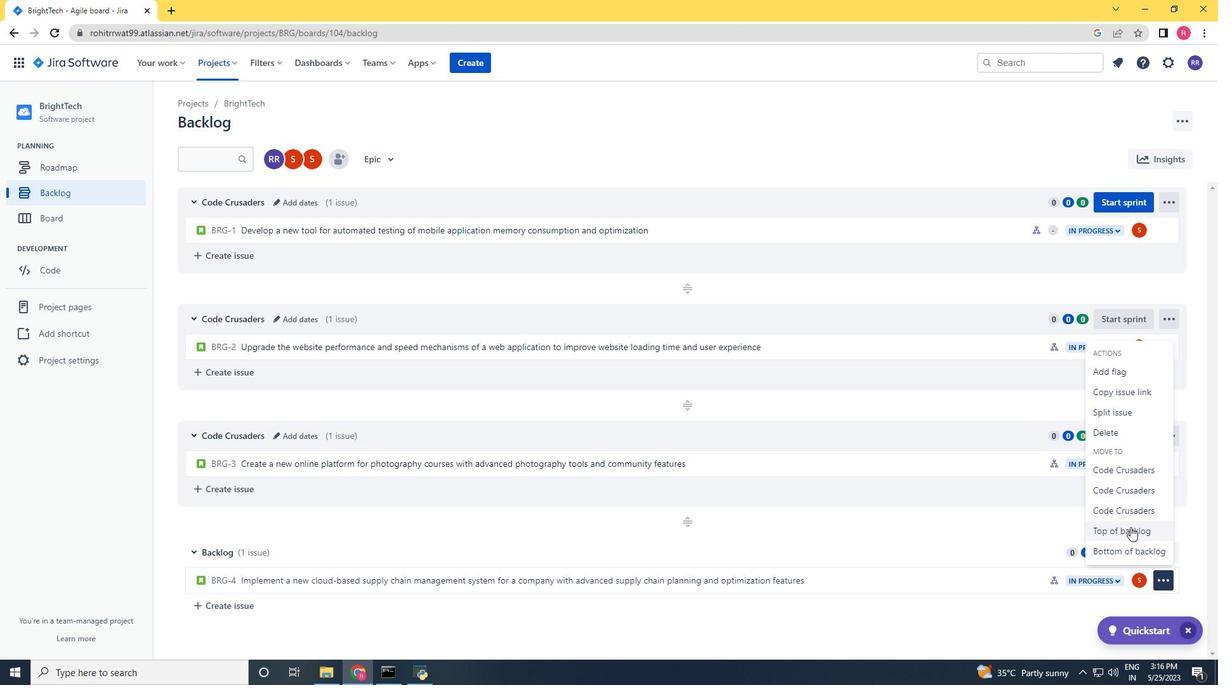 
Action: Mouse pressed left at (1130, 515)
Screenshot: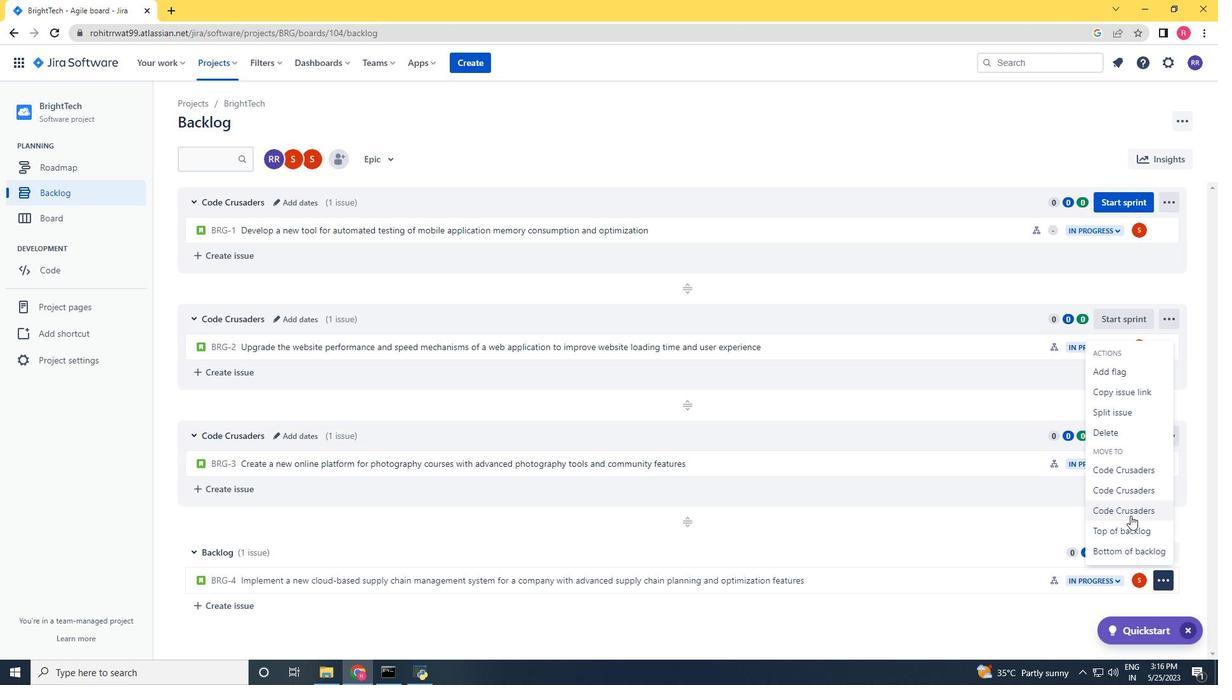 
Action: Mouse moved to (468, 550)
Screenshot: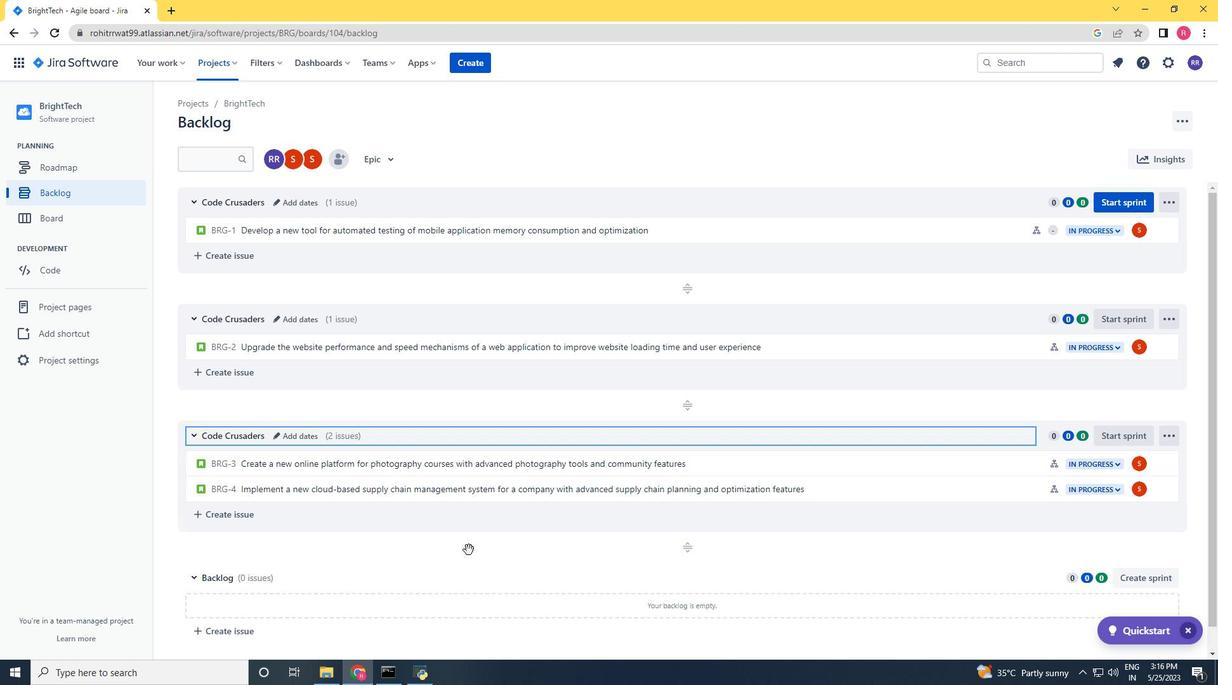 
Action: Mouse scrolled (468, 549) with delta (0, 0)
Screenshot: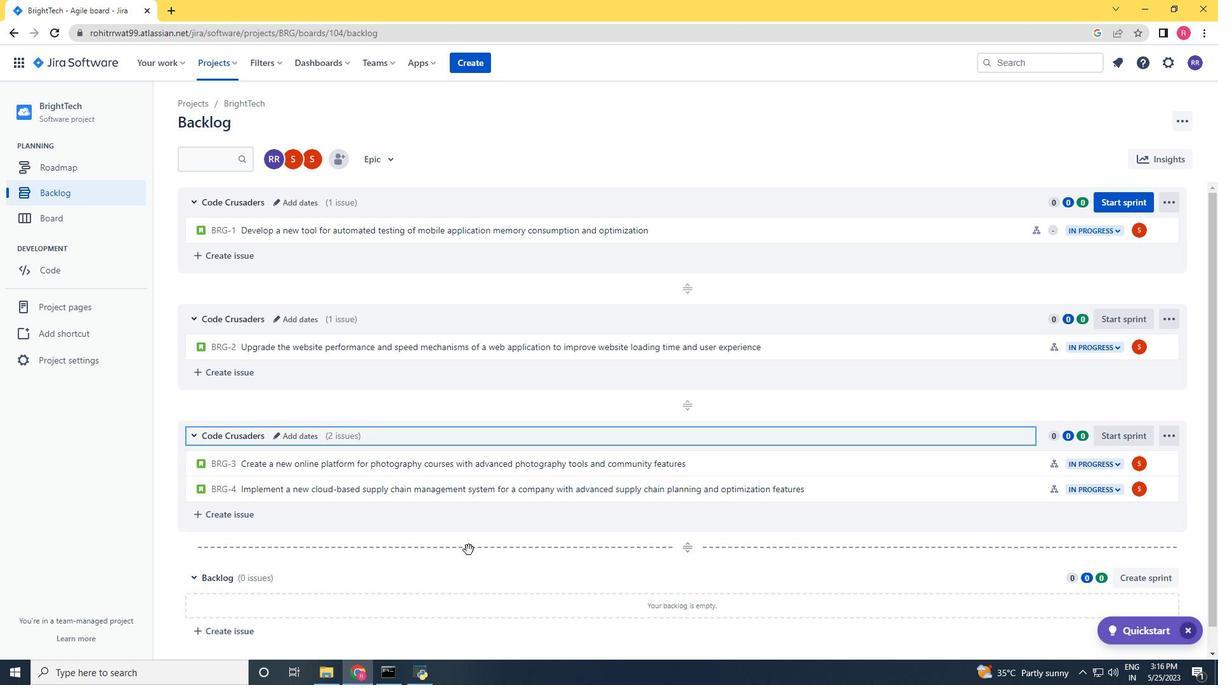 
Action: Mouse scrolled (468, 549) with delta (0, 0)
Screenshot: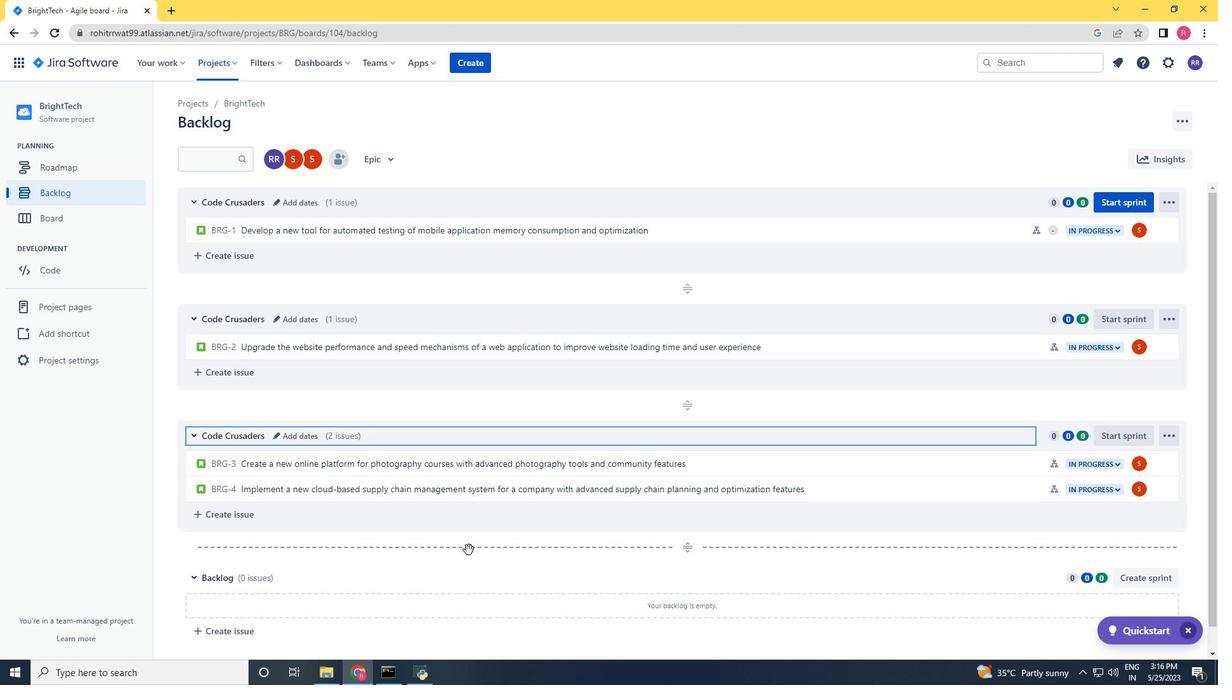 
Action: Mouse scrolled (468, 549) with delta (0, 0)
Screenshot: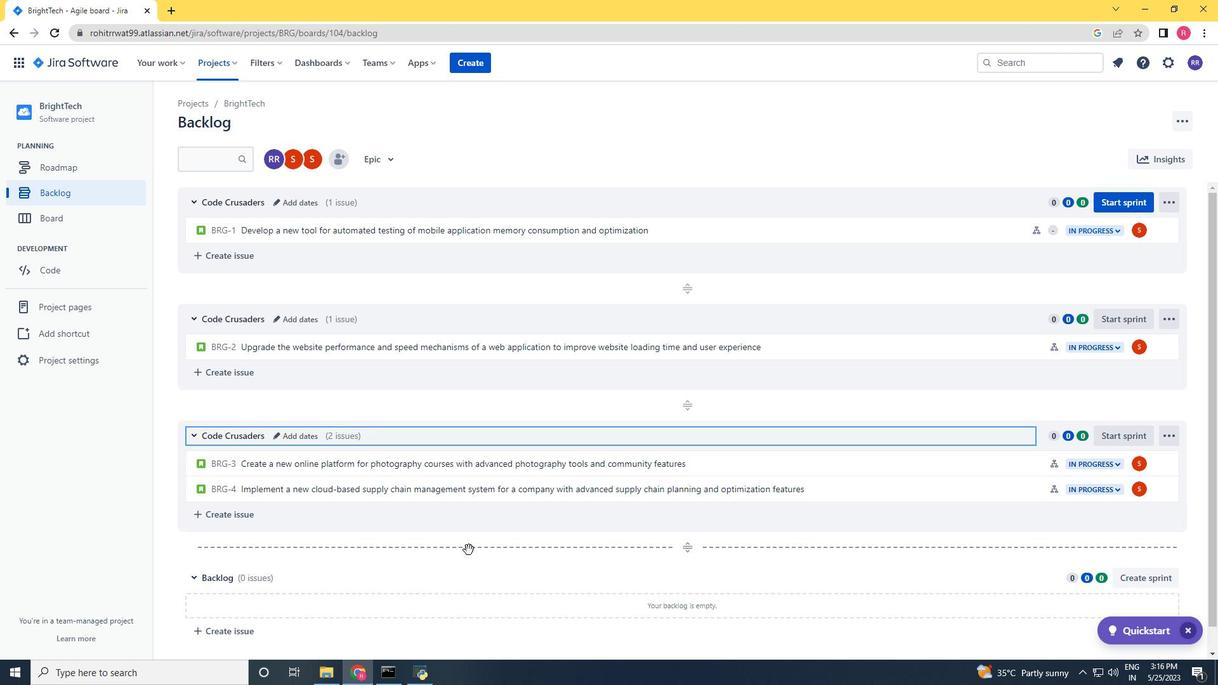 
Action: Mouse scrolled (468, 549) with delta (0, 0)
Screenshot: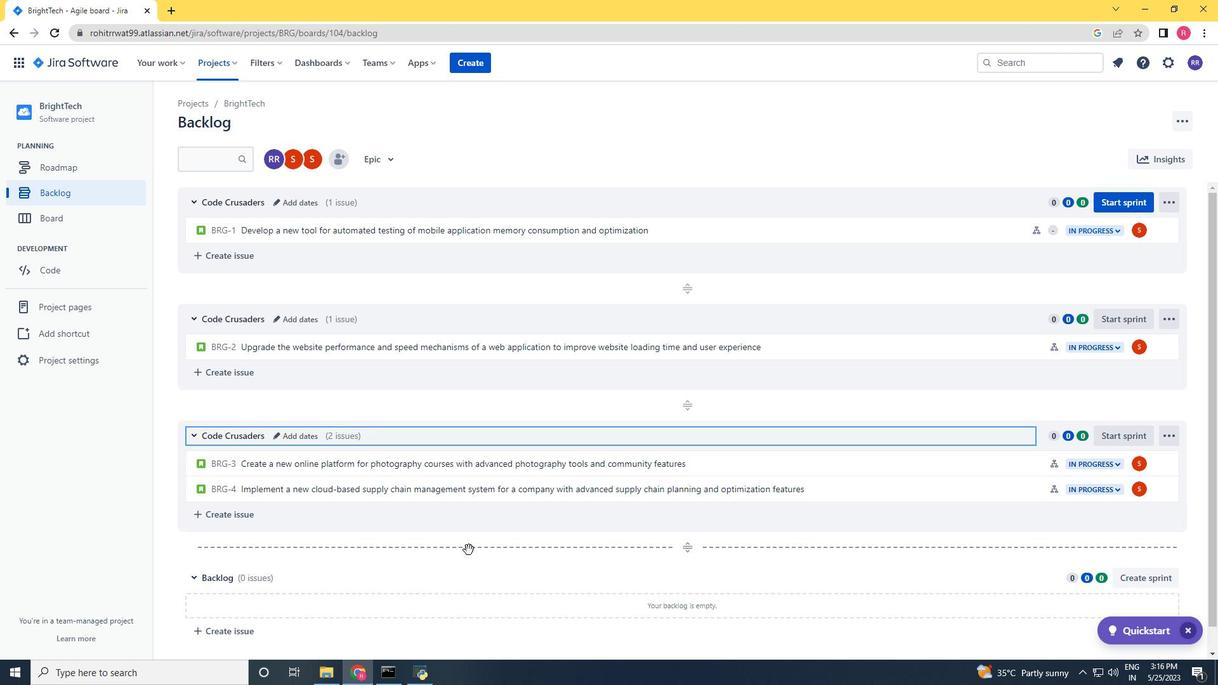
Action: Mouse moved to (1064, 382)
Screenshot: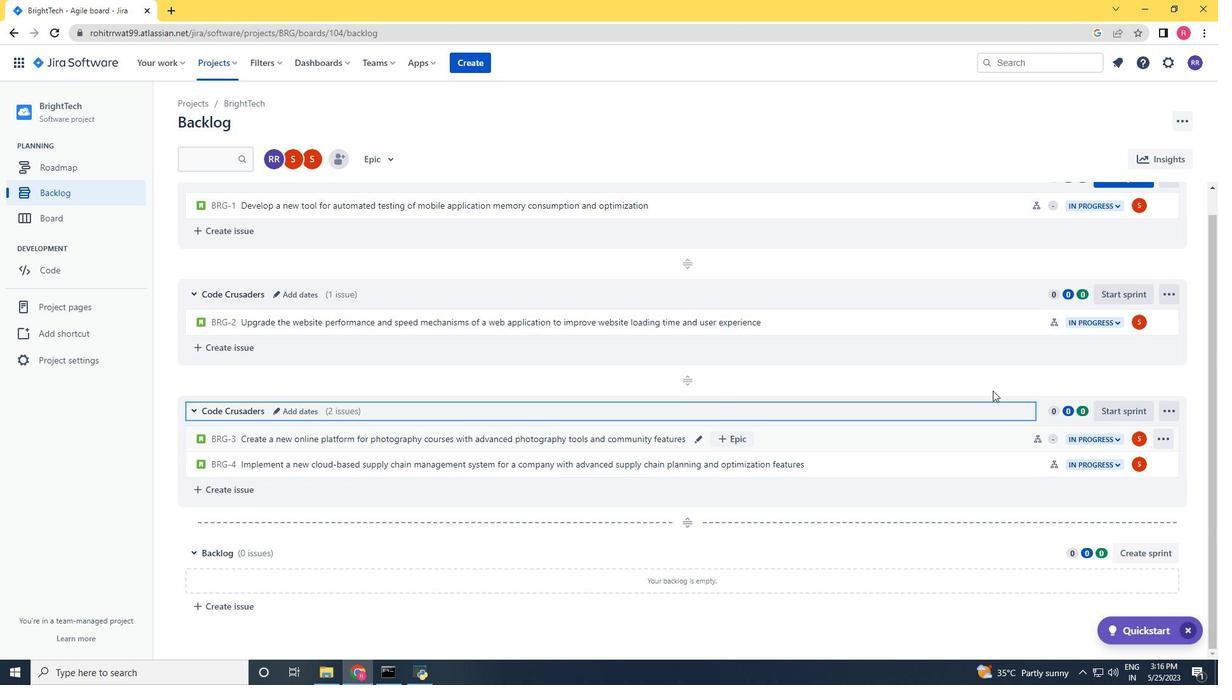 
Action: Mouse scrolled (1064, 383) with delta (0, 0)
Screenshot: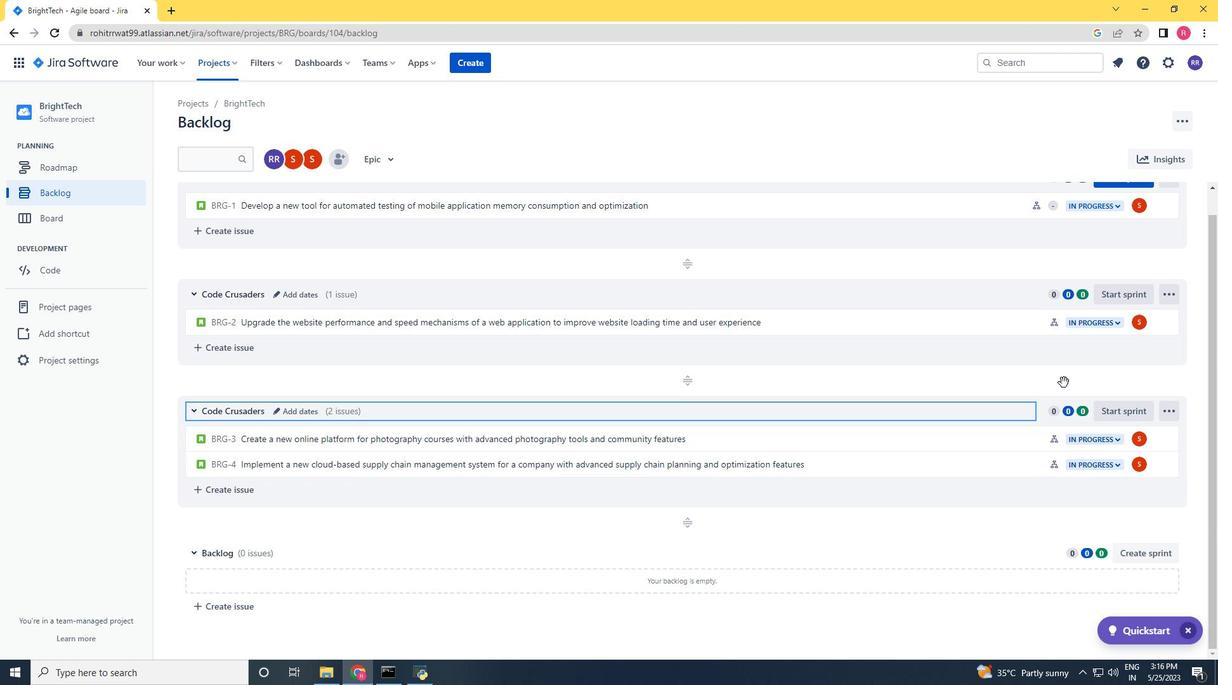 
Action: Mouse scrolled (1064, 383) with delta (0, 0)
Screenshot: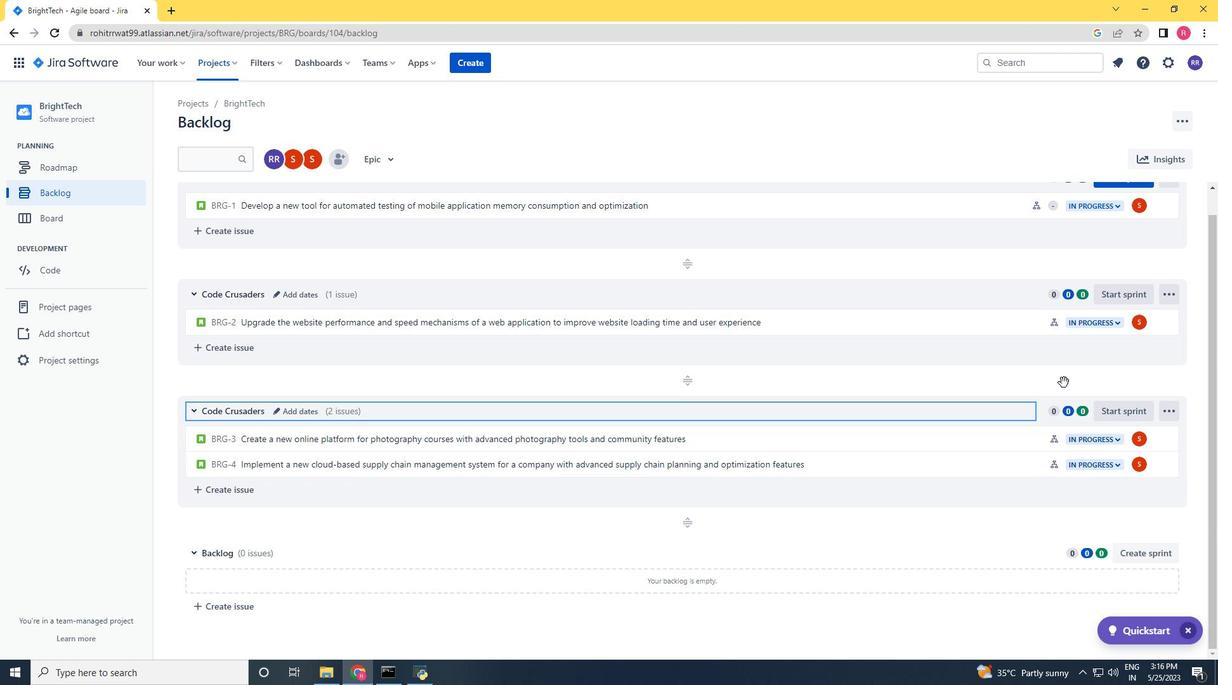 
Action: Mouse moved to (1064, 382)
Screenshot: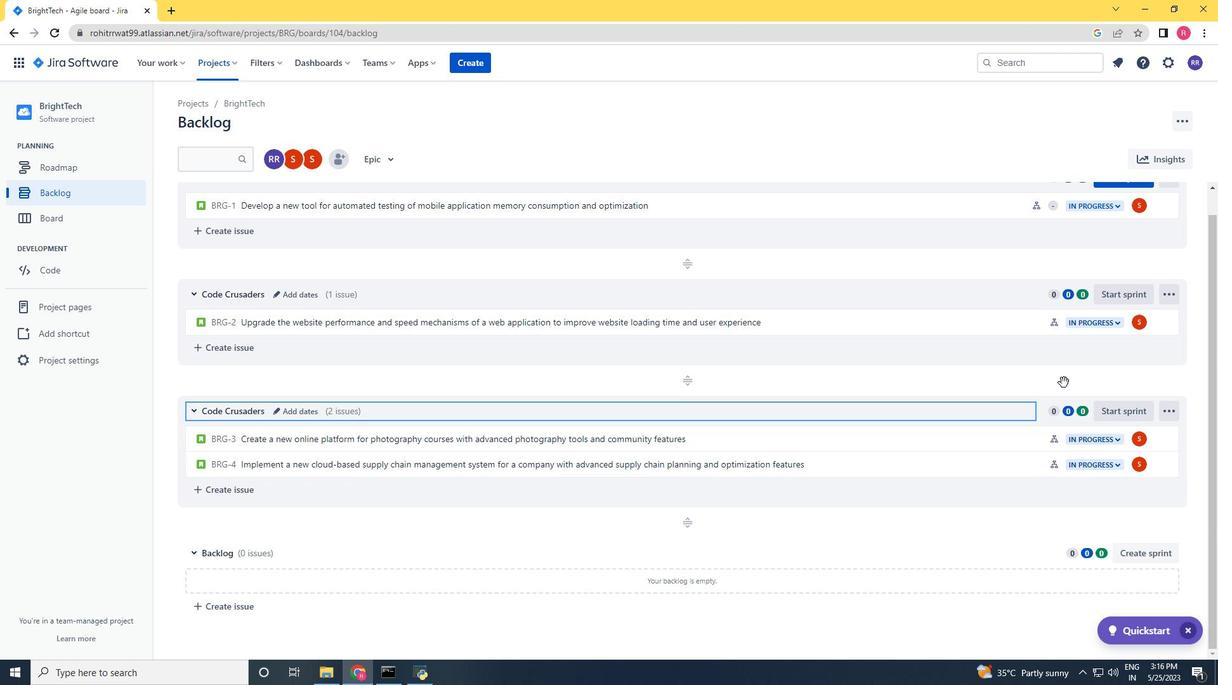 
Action: Mouse scrolled (1064, 383) with delta (0, 0)
Screenshot: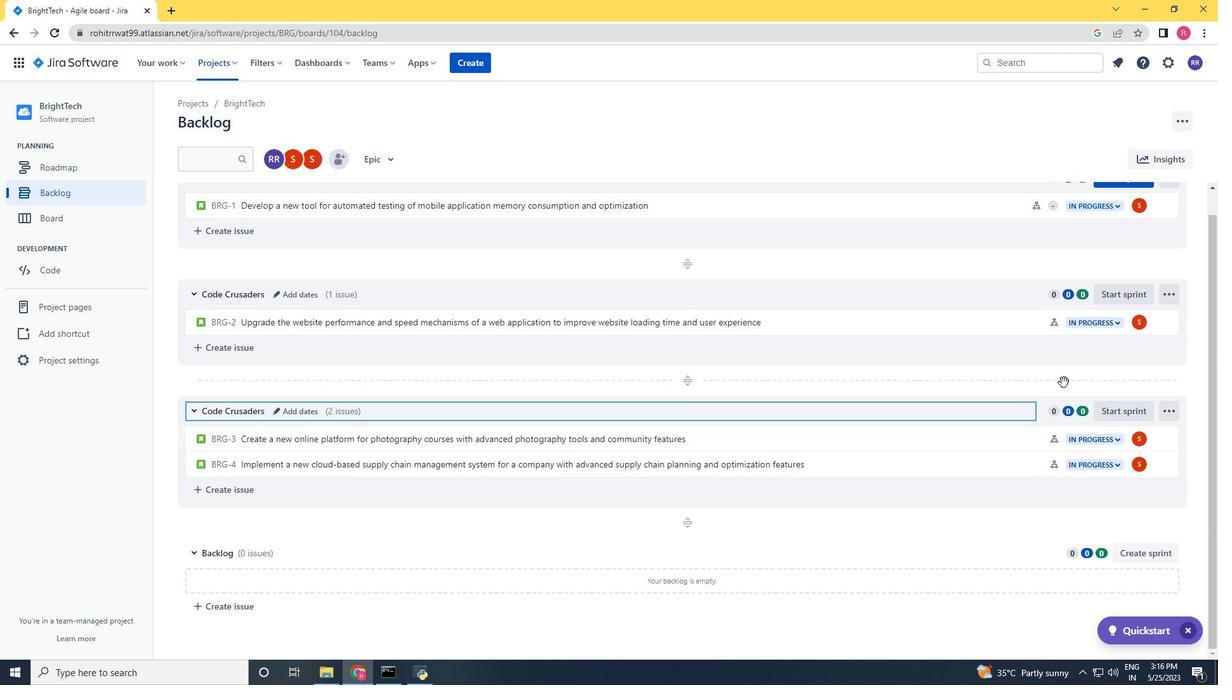 
Action: Mouse moved to (1065, 382)
Screenshot: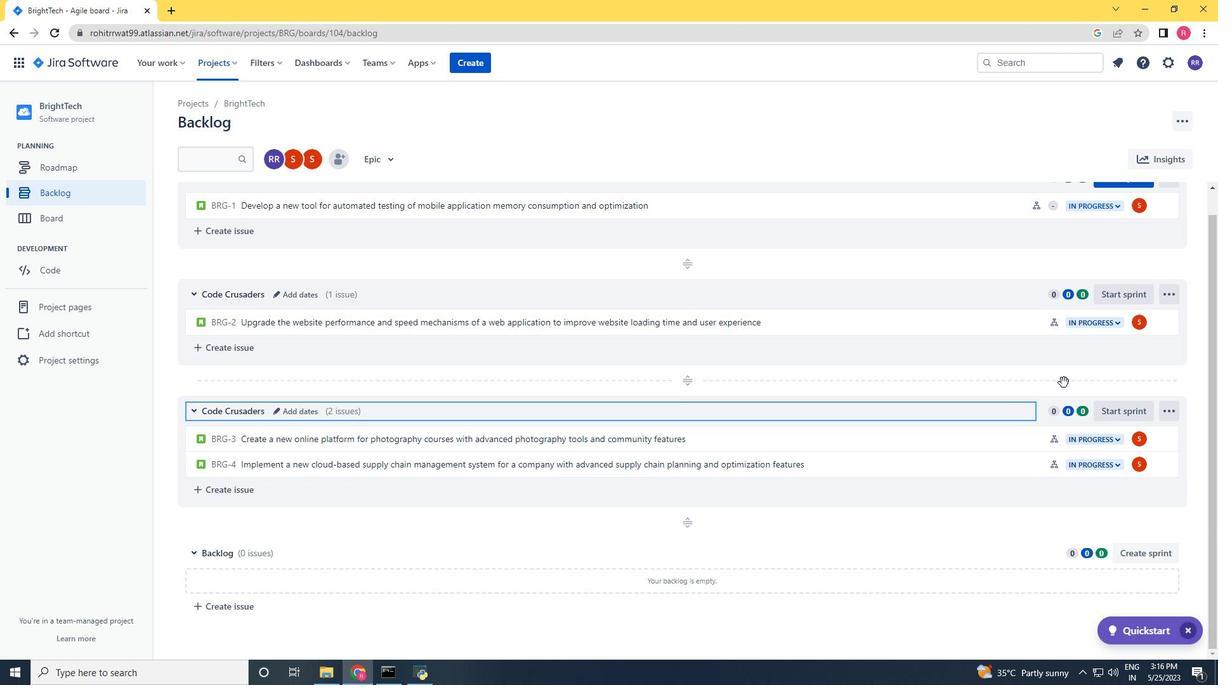 
Action: Mouse scrolled (1065, 383) with delta (0, 0)
Screenshot: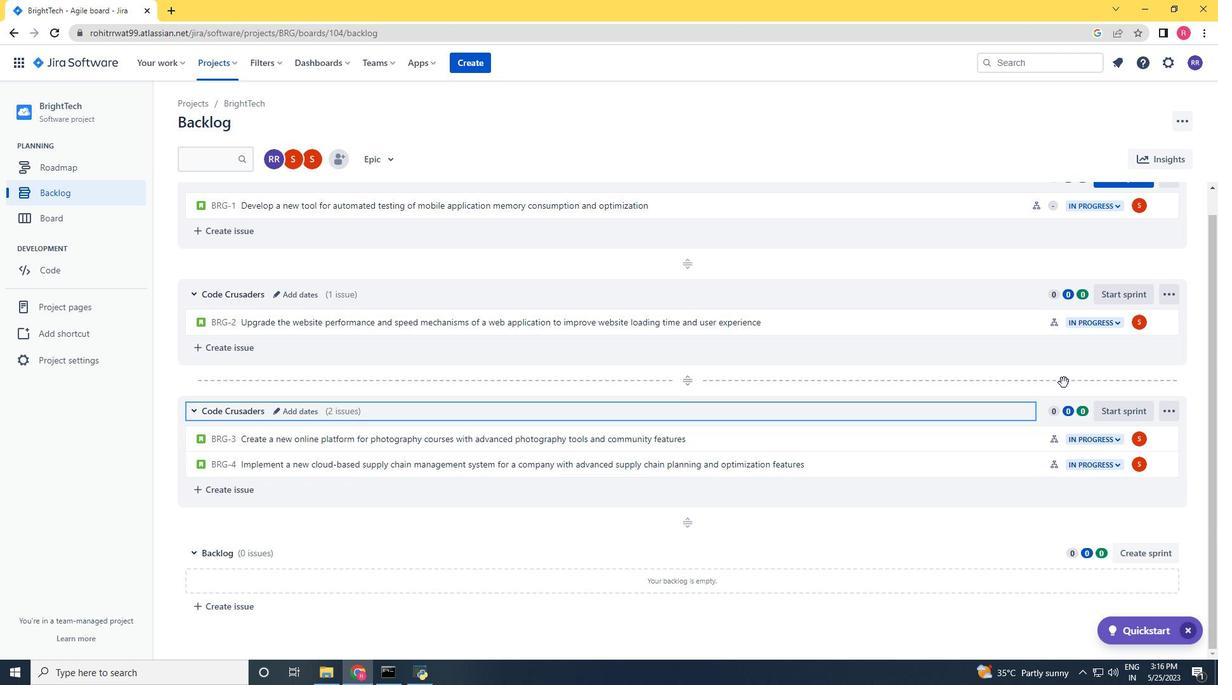 
Action: Mouse moved to (697, 643)
Screenshot: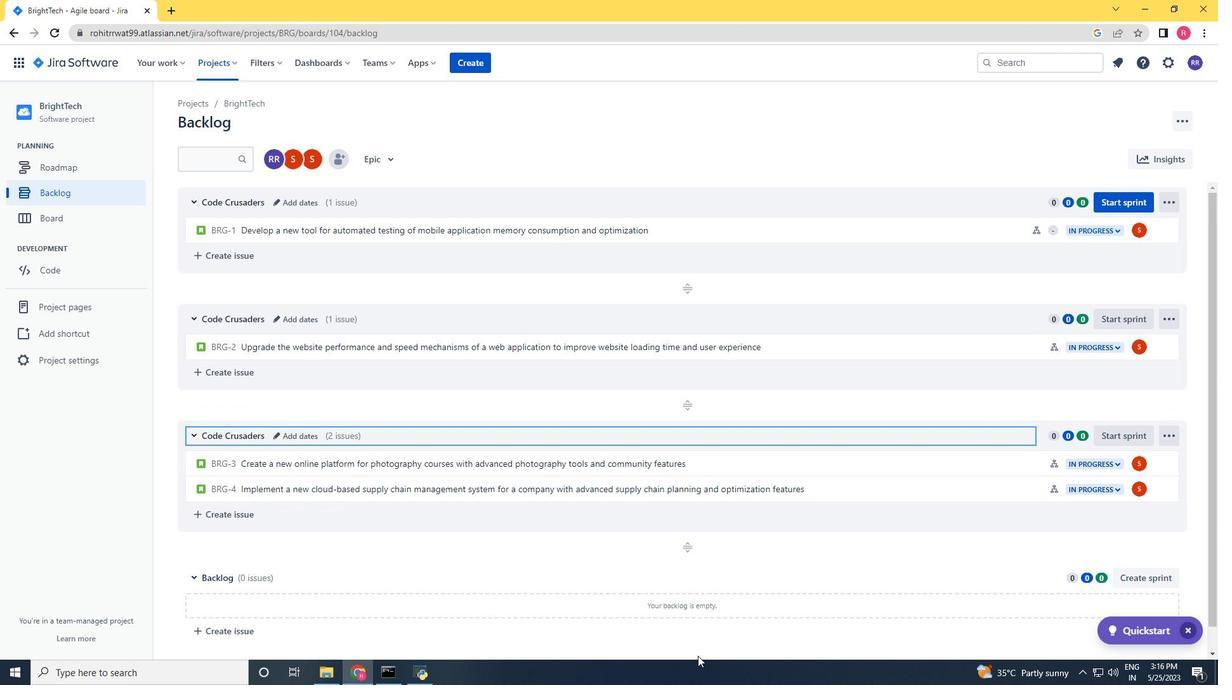 
